 Task: Find connections with filter location Chiffa with filter topic #careerswith filter profile language Spanish with filter current company Reliance Home Finance Ltd. with filter school West Bengal State University, Kolkata with filter industry Construction with filter service category Digital Marketing with filter keywords title Petroleum Engineer
Action: Mouse moved to (518, 71)
Screenshot: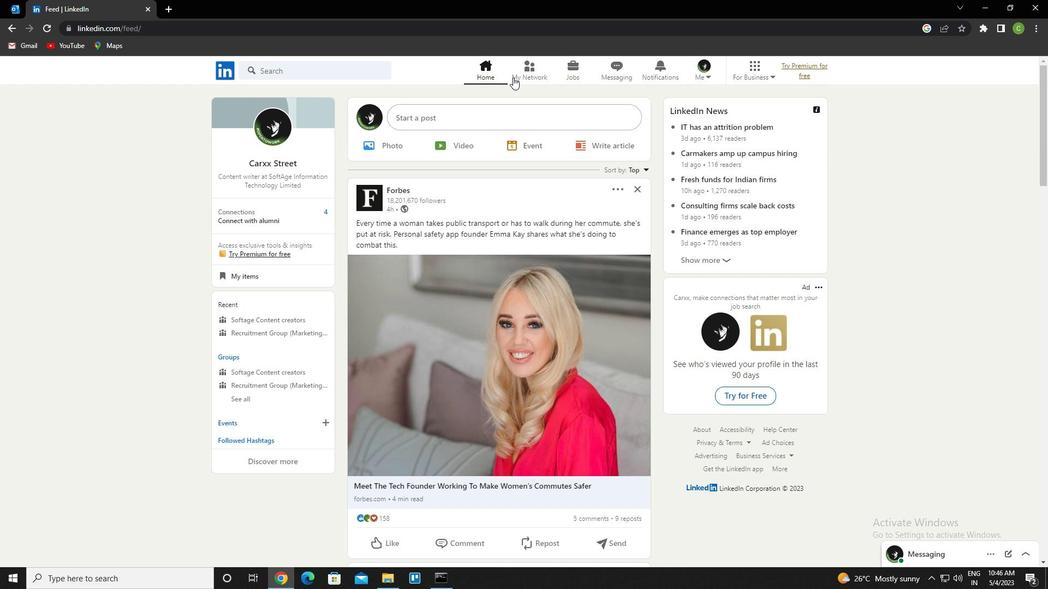 
Action: Mouse pressed left at (518, 71)
Screenshot: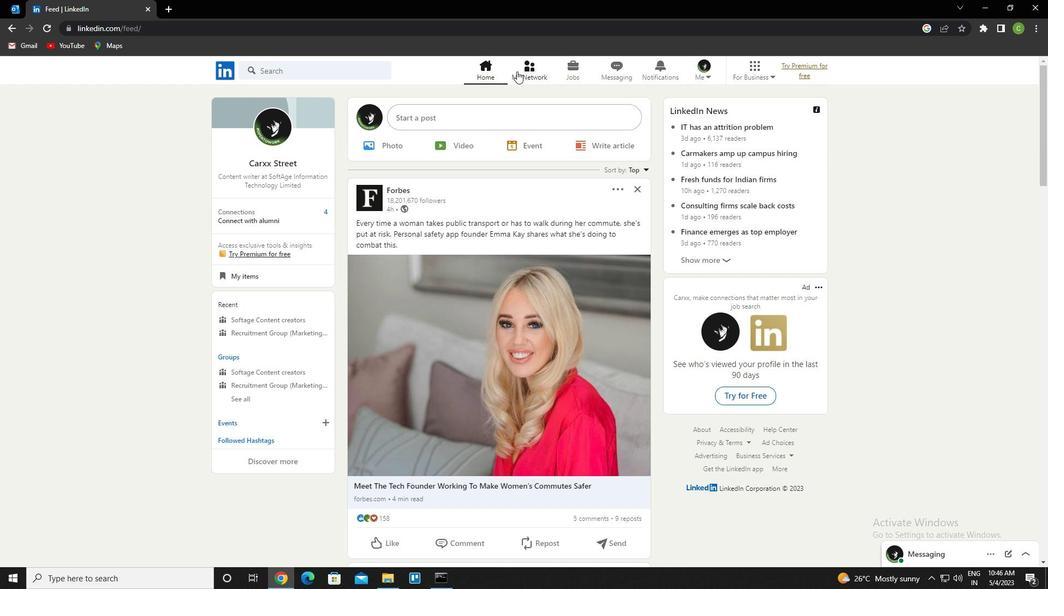
Action: Mouse moved to (319, 127)
Screenshot: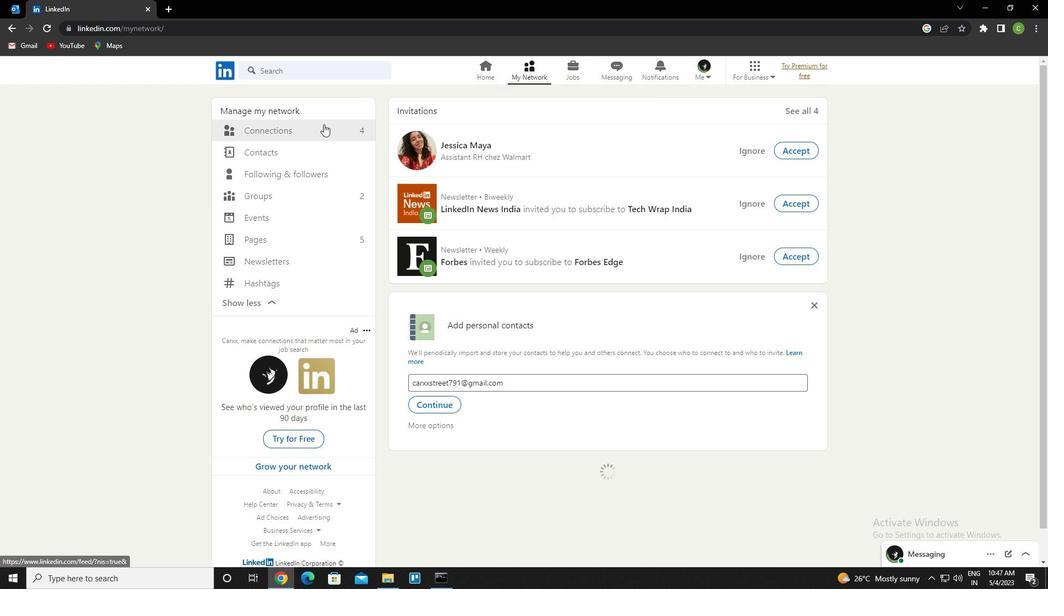 
Action: Mouse pressed left at (319, 127)
Screenshot: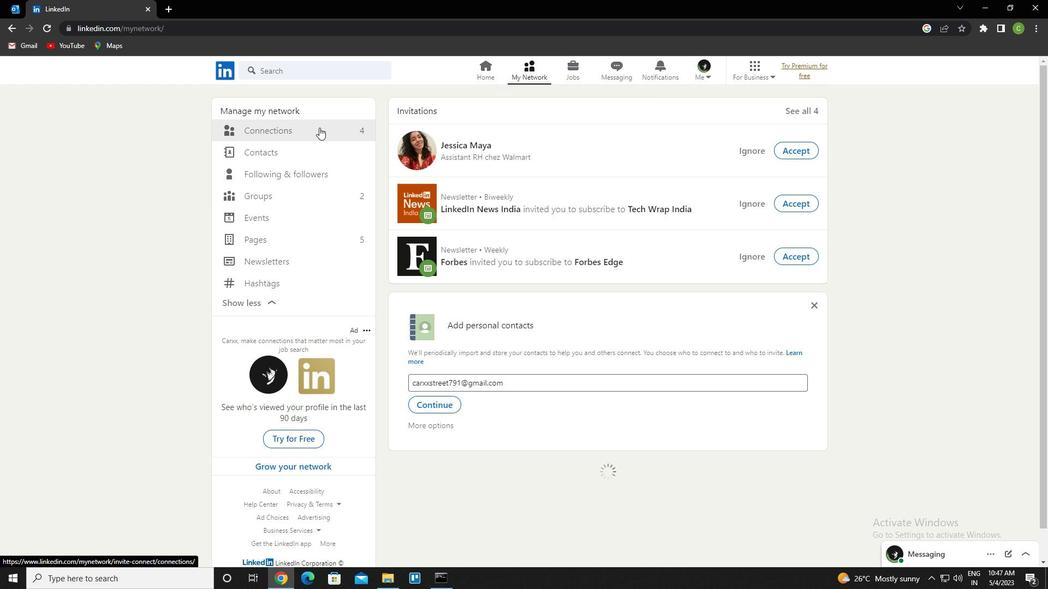 
Action: Mouse moved to (605, 131)
Screenshot: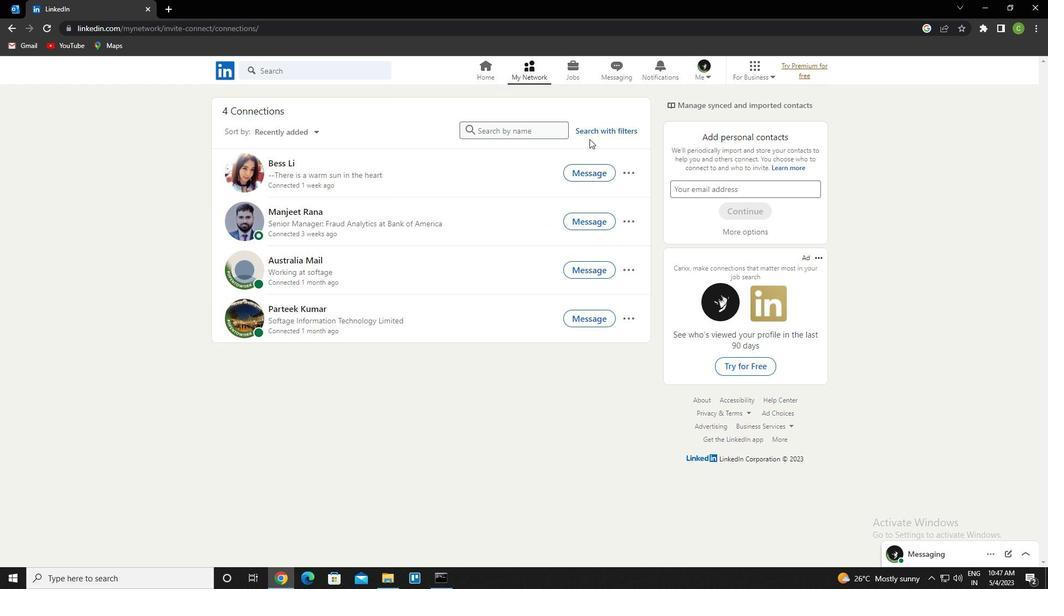 
Action: Mouse pressed left at (605, 131)
Screenshot: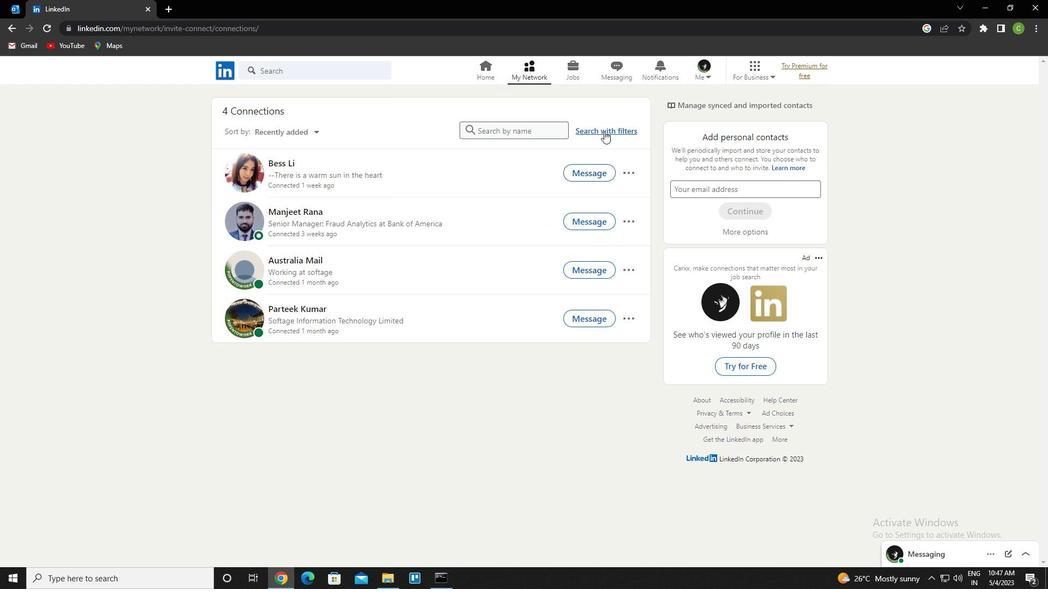 
Action: Mouse moved to (556, 101)
Screenshot: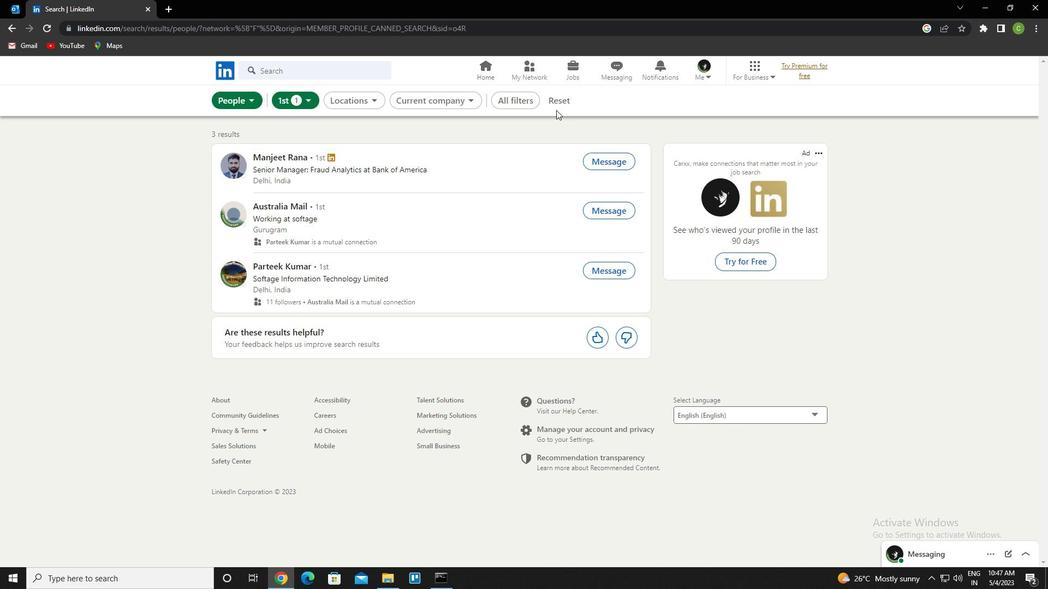 
Action: Mouse pressed left at (556, 101)
Screenshot: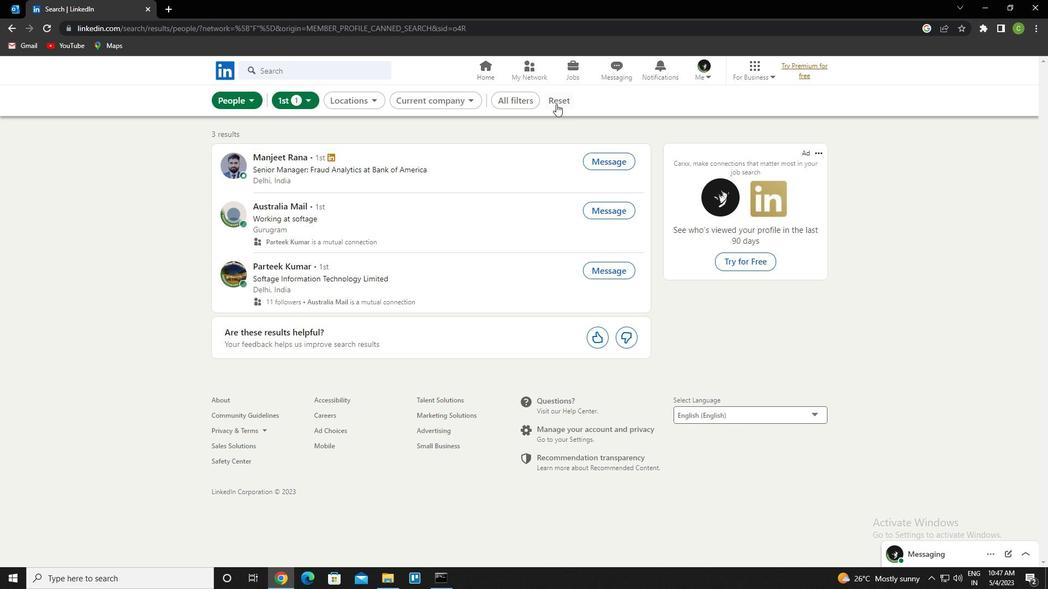 
Action: Mouse moved to (552, 103)
Screenshot: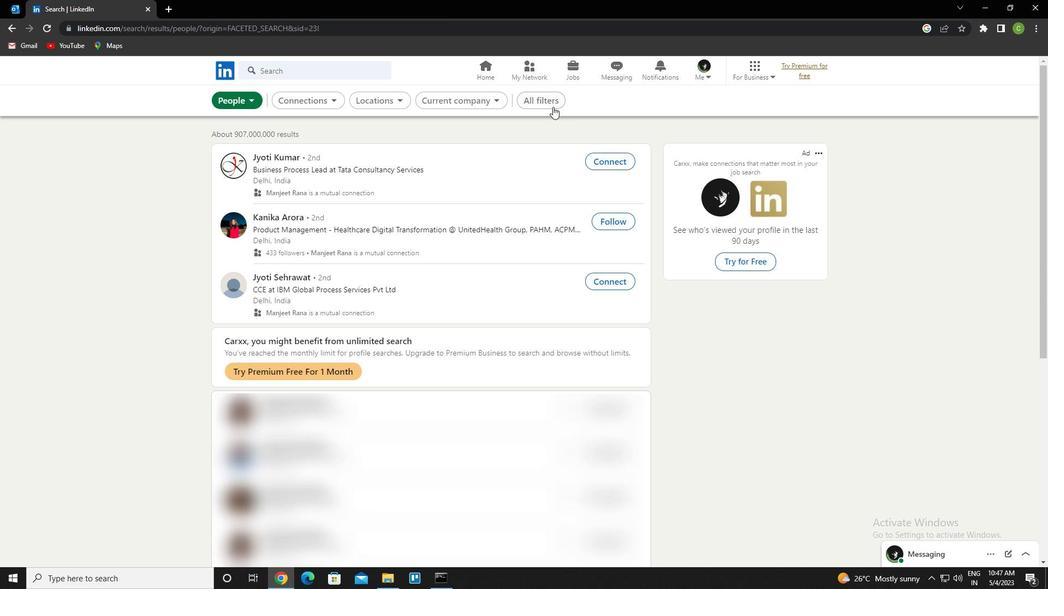 
Action: Mouse pressed left at (552, 103)
Screenshot: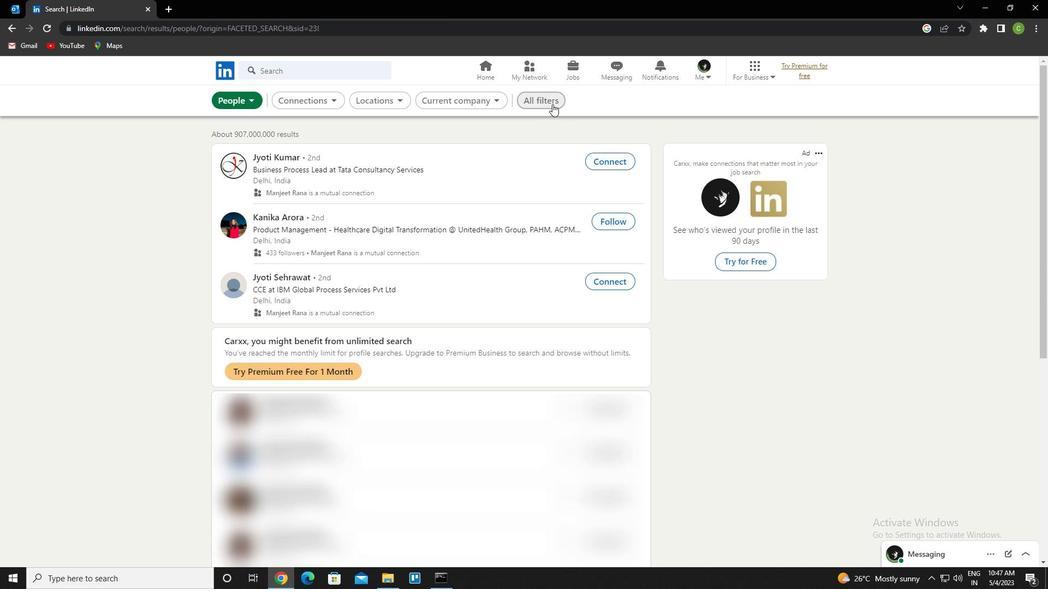 
Action: Mouse moved to (934, 365)
Screenshot: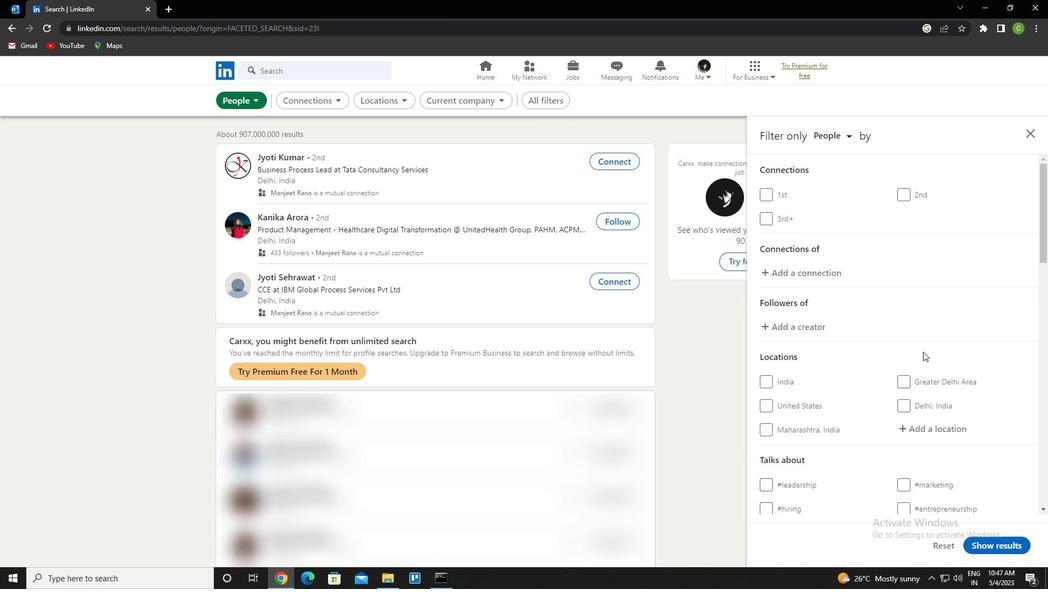 
Action: Mouse scrolled (934, 365) with delta (0, 0)
Screenshot: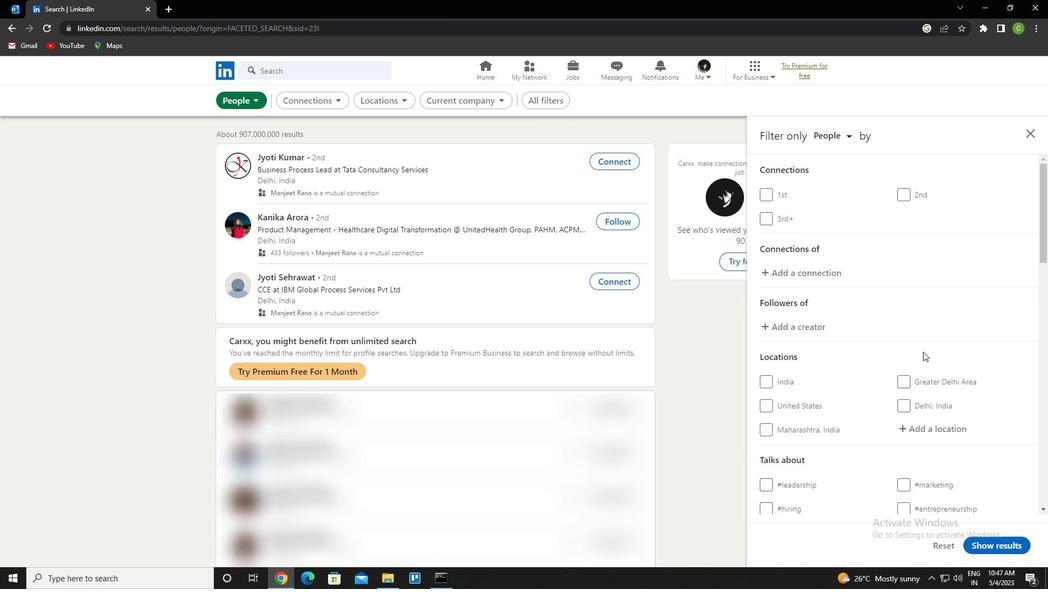 
Action: Mouse moved to (936, 369)
Screenshot: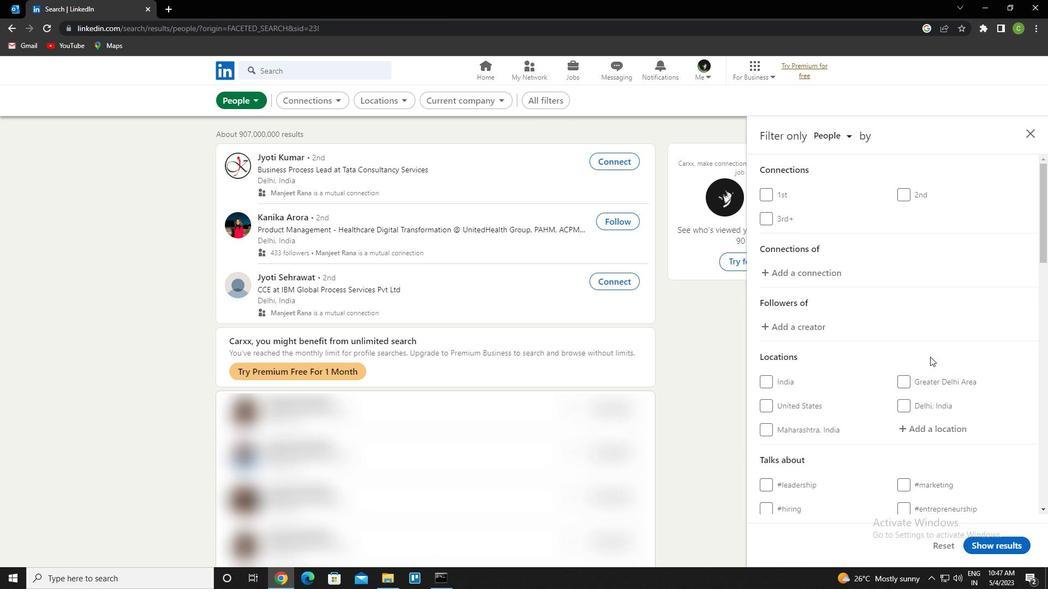 
Action: Mouse scrolled (936, 368) with delta (0, 0)
Screenshot: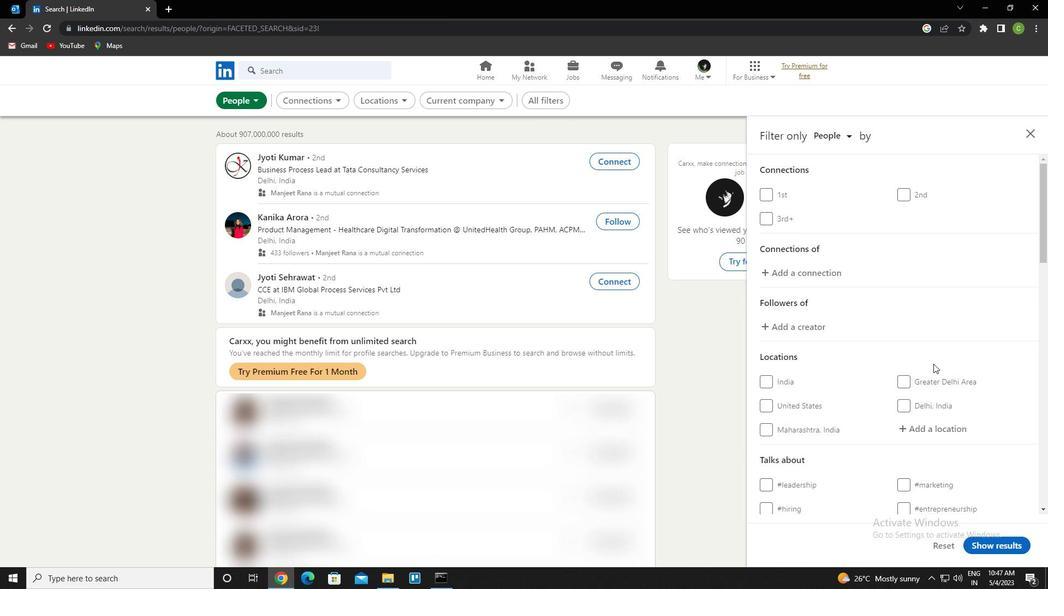 
Action: Mouse moved to (936, 327)
Screenshot: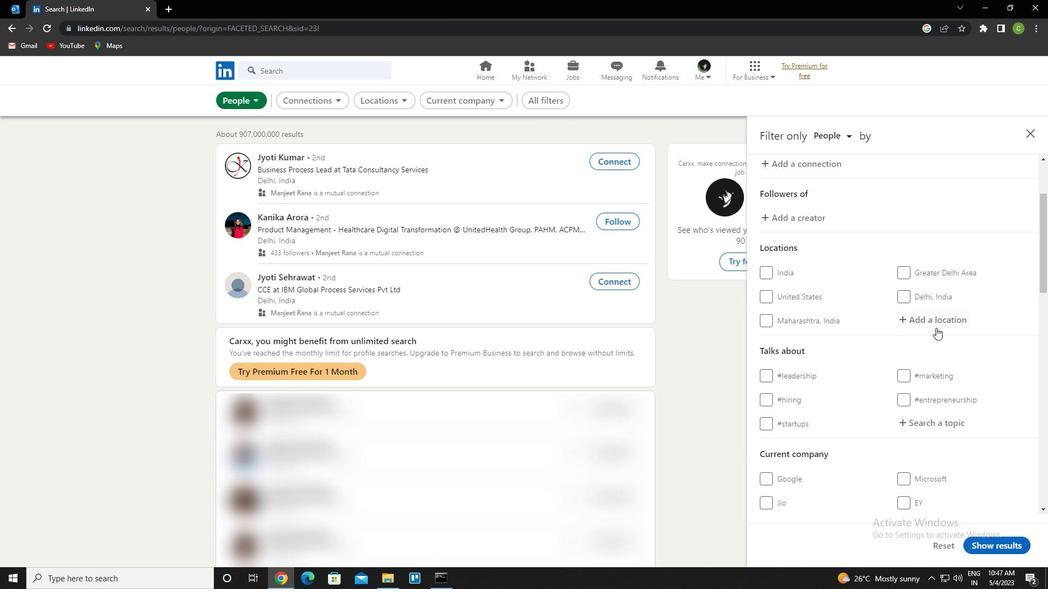 
Action: Mouse pressed left at (936, 327)
Screenshot: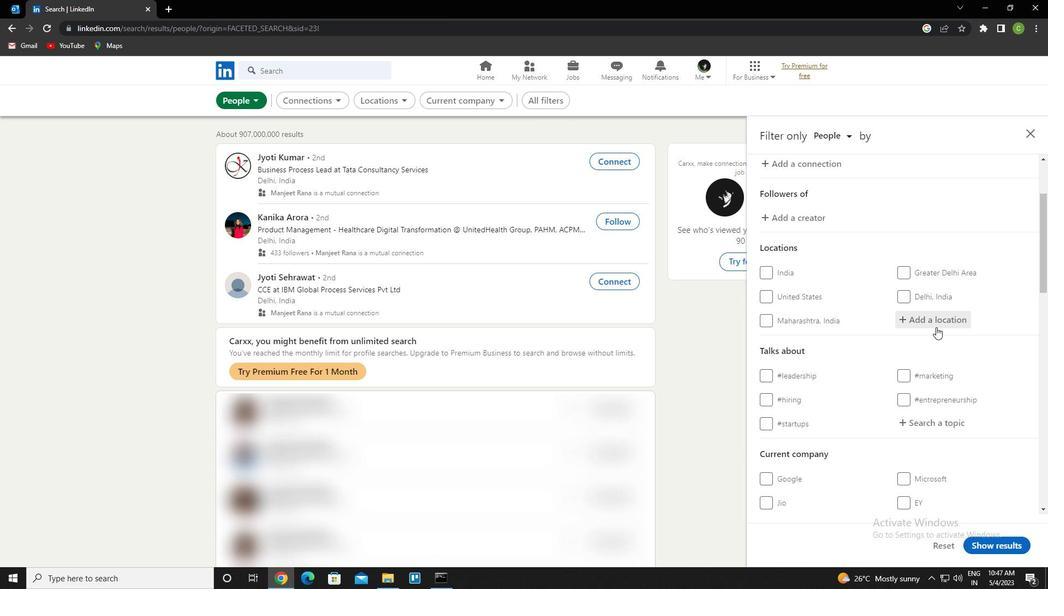 
Action: Key pressed <Key.caps_lock>c<Key.caps_lock>hiffa<Key.left><Key.down><Key.enter>
Screenshot: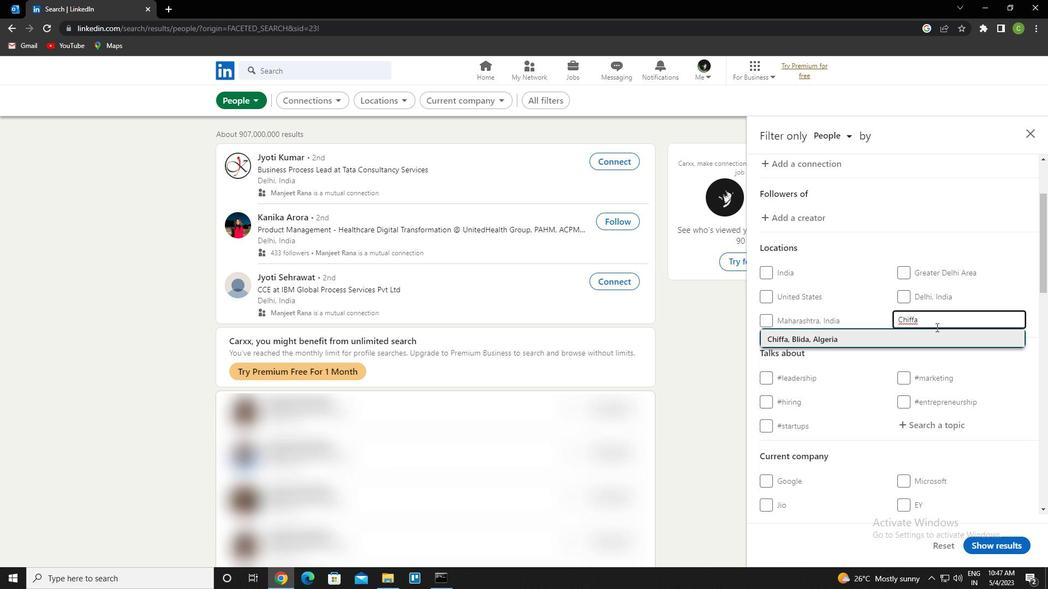 
Action: Mouse scrolled (936, 327) with delta (0, 0)
Screenshot: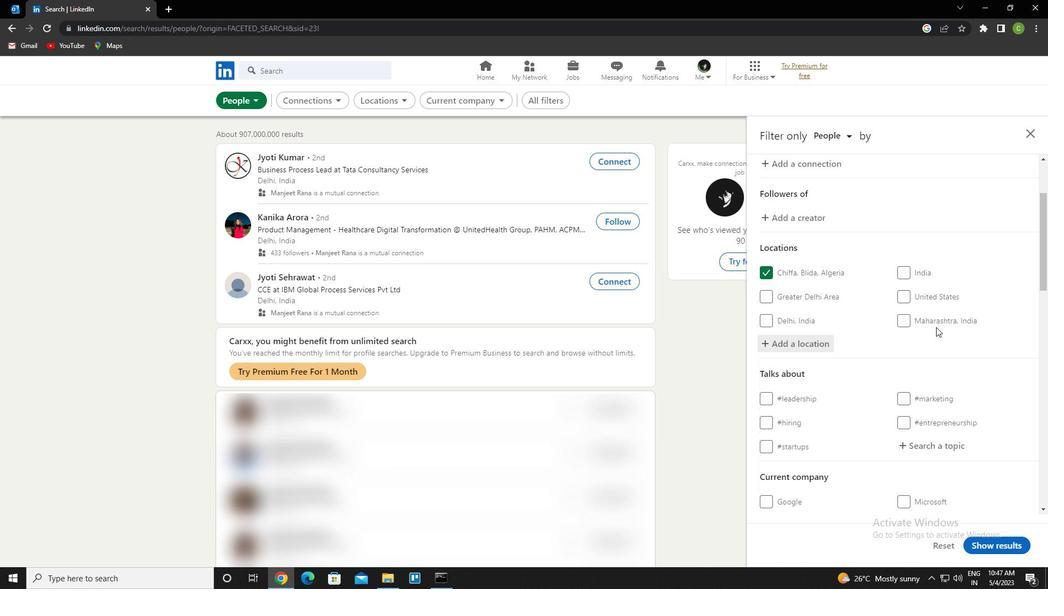 
Action: Mouse moved to (931, 329)
Screenshot: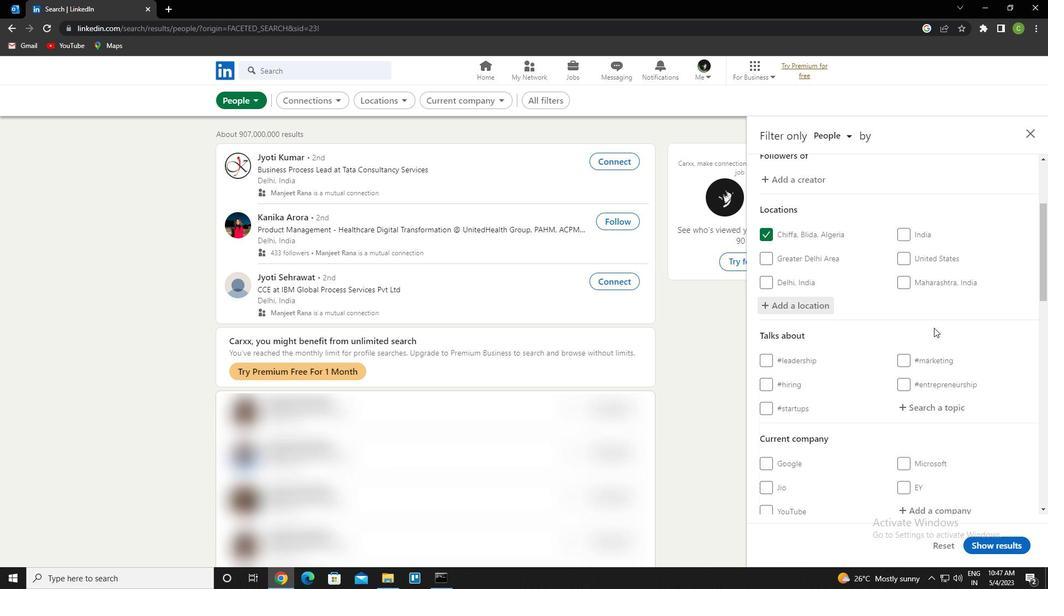 
Action: Mouse scrolled (931, 329) with delta (0, 0)
Screenshot: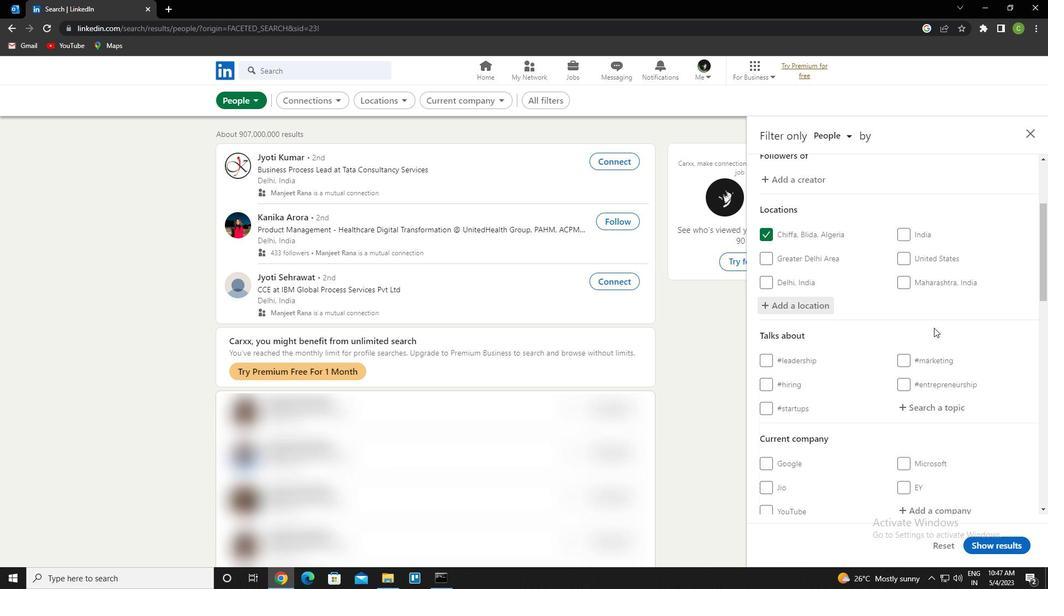
Action: Mouse moved to (923, 335)
Screenshot: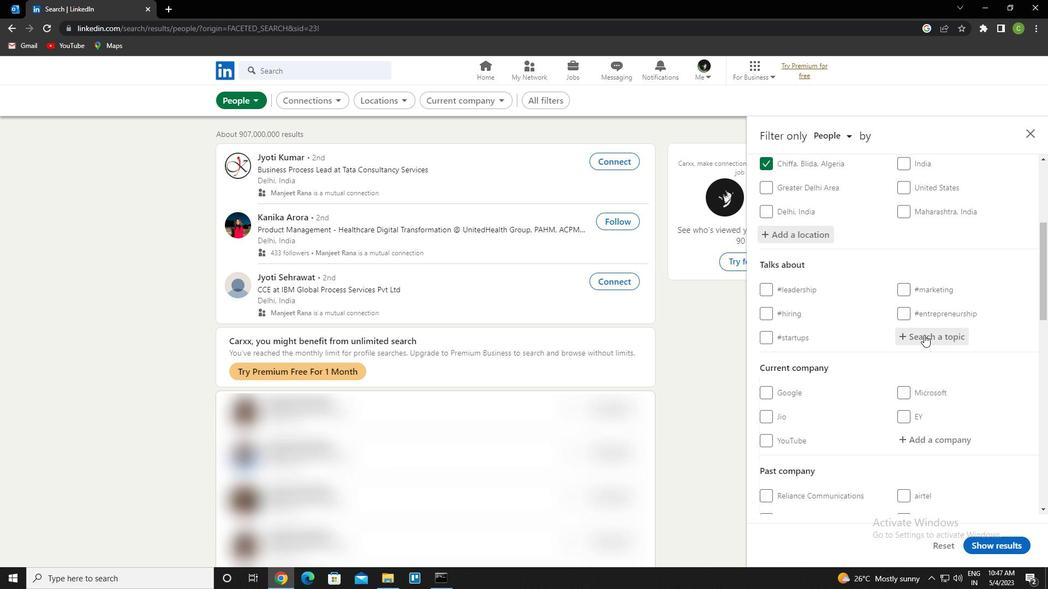 
Action: Mouse pressed left at (923, 335)
Screenshot: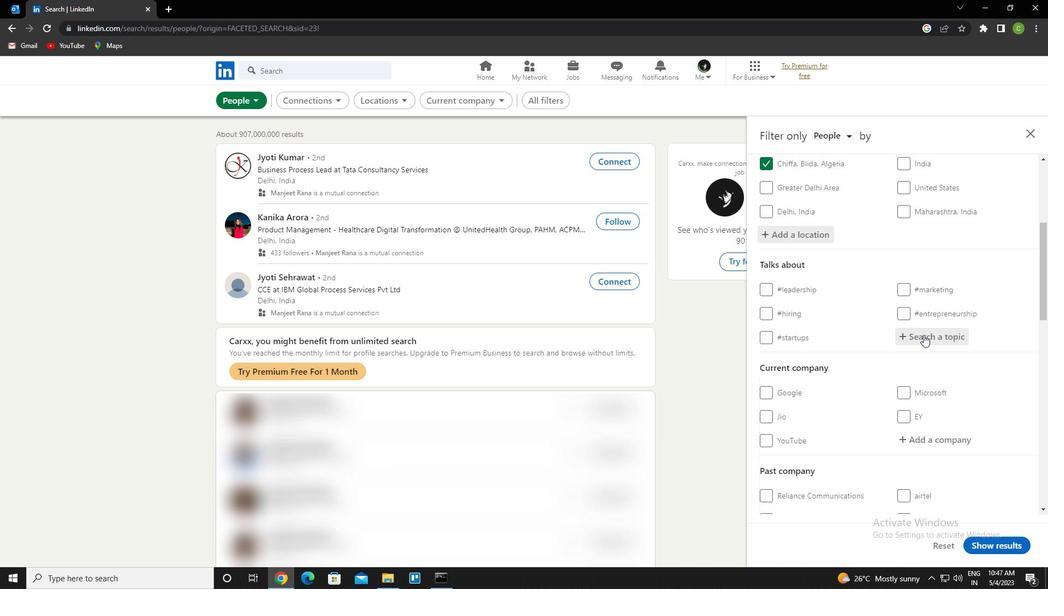 
Action: Key pressed careers<Key.down><Key.enter>
Screenshot: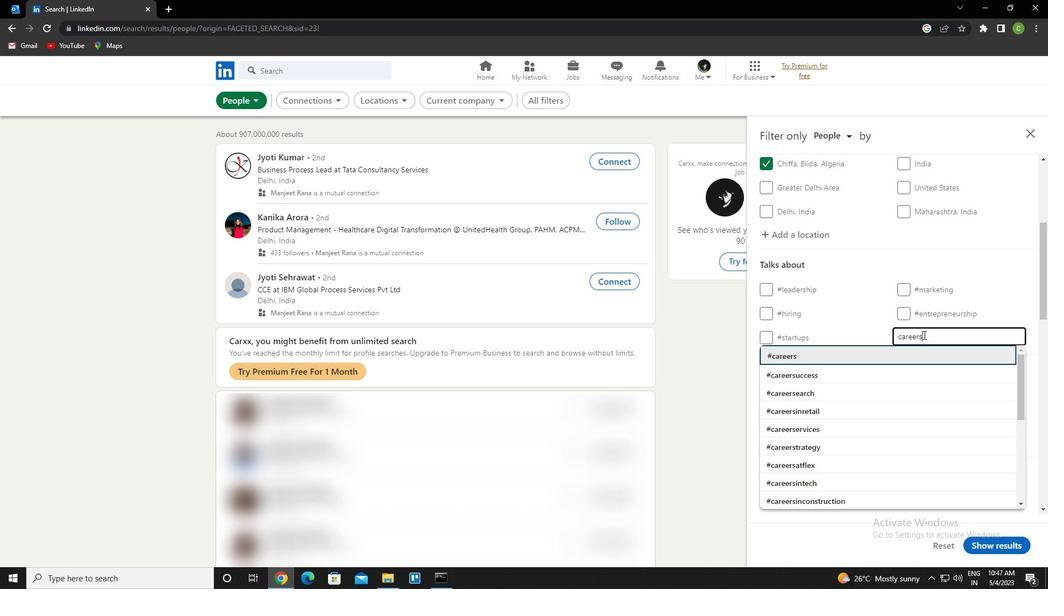 
Action: Mouse moved to (923, 335)
Screenshot: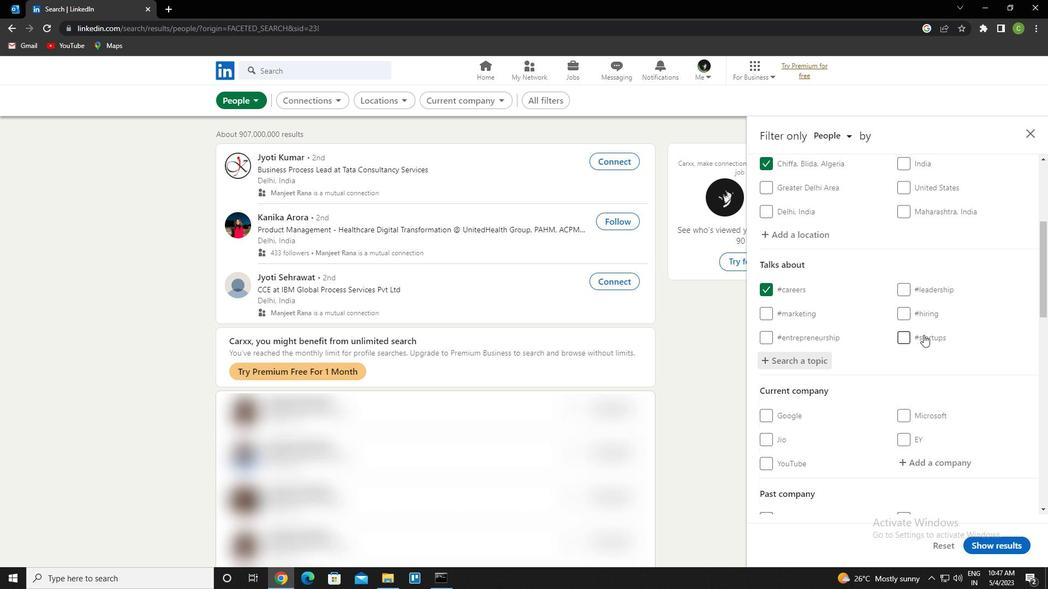 
Action: Mouse scrolled (923, 334) with delta (0, 0)
Screenshot: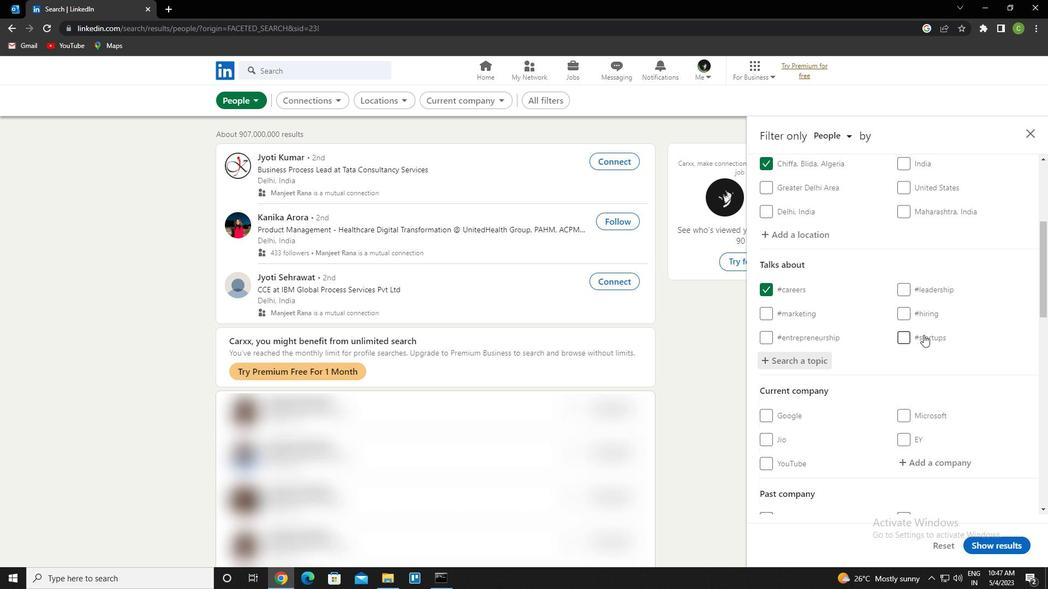 
Action: Mouse scrolled (923, 334) with delta (0, 0)
Screenshot: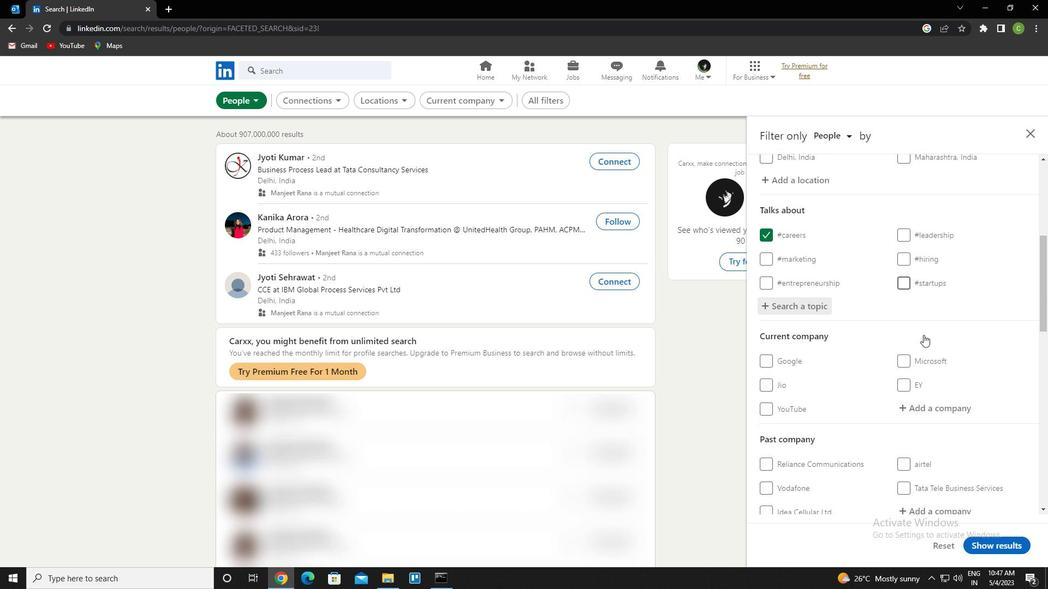 
Action: Mouse scrolled (923, 334) with delta (0, 0)
Screenshot: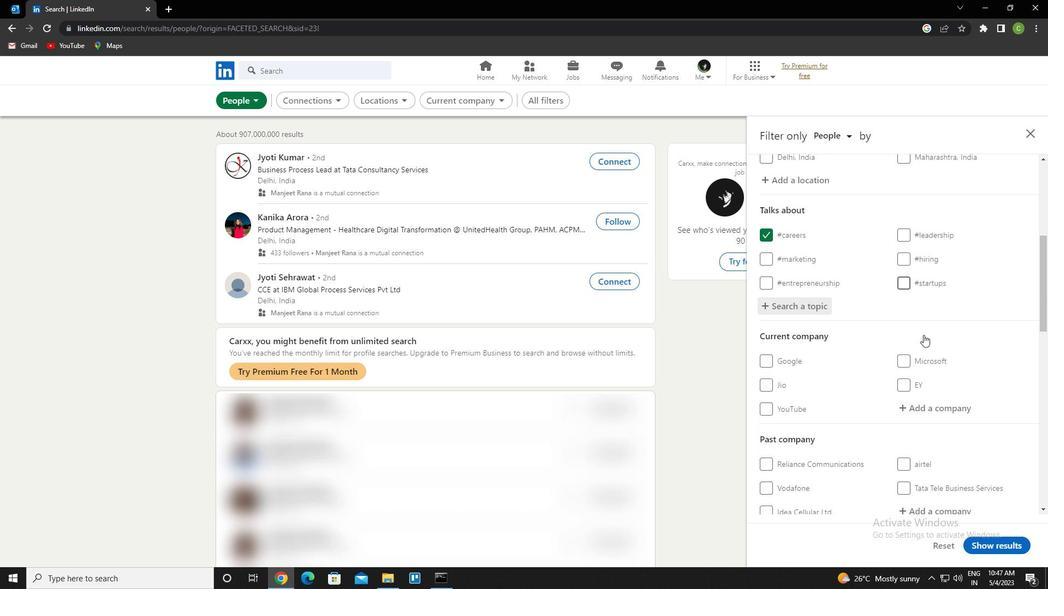 
Action: Mouse scrolled (923, 334) with delta (0, 0)
Screenshot: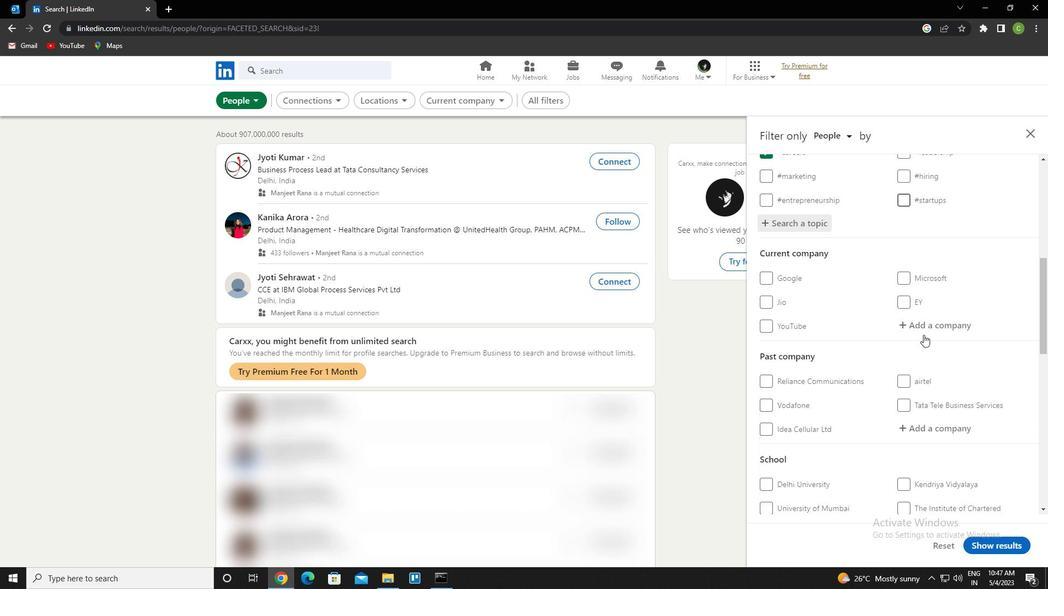 
Action: Mouse scrolled (923, 334) with delta (0, 0)
Screenshot: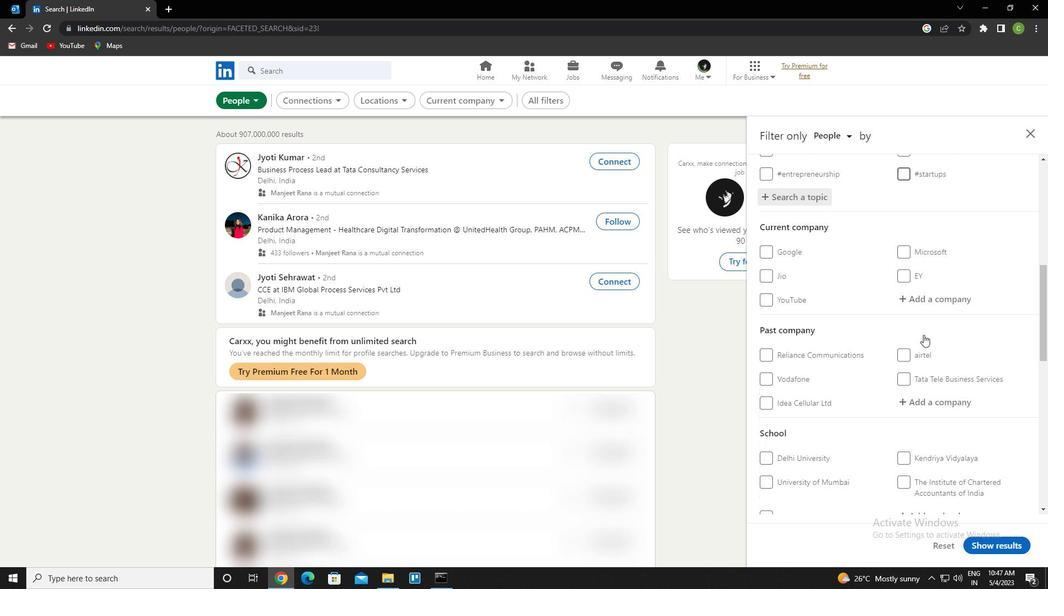 
Action: Mouse scrolled (923, 334) with delta (0, 0)
Screenshot: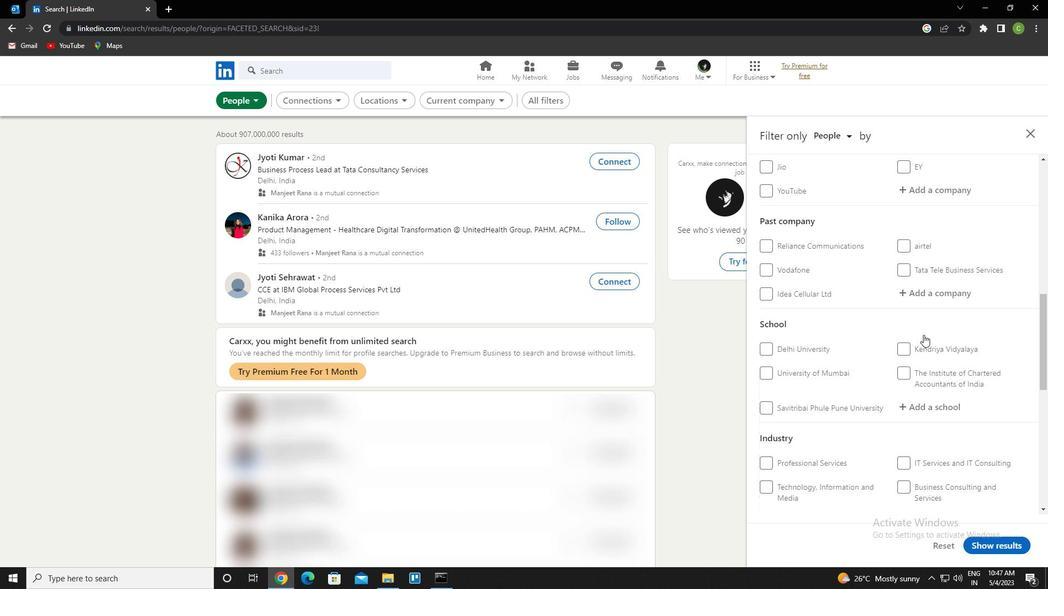 
Action: Mouse scrolled (923, 334) with delta (0, 0)
Screenshot: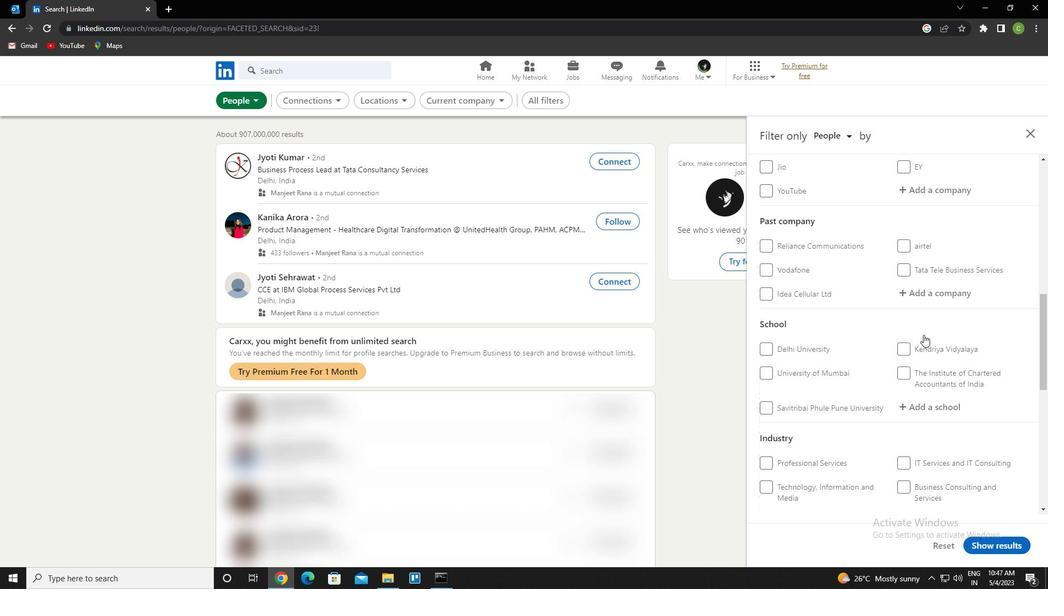 
Action: Mouse scrolled (923, 334) with delta (0, 0)
Screenshot: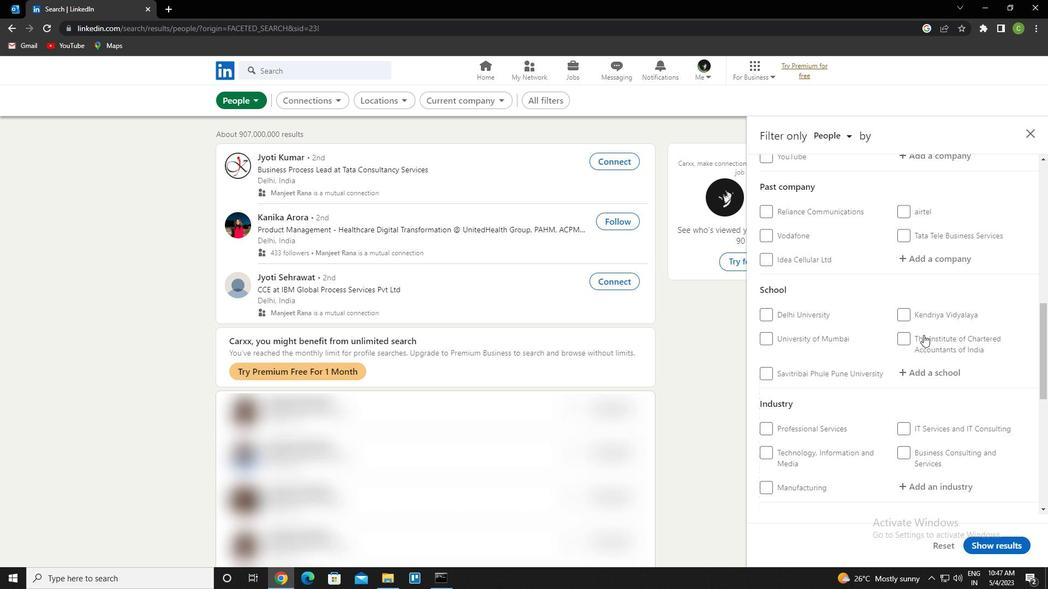 
Action: Mouse scrolled (923, 334) with delta (0, 0)
Screenshot: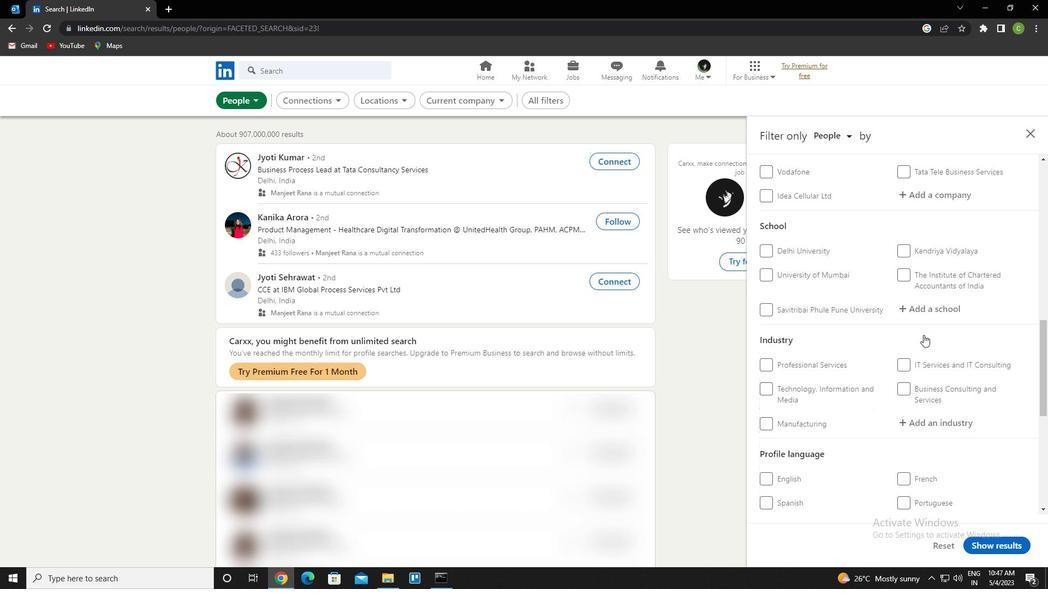 
Action: Mouse moved to (775, 383)
Screenshot: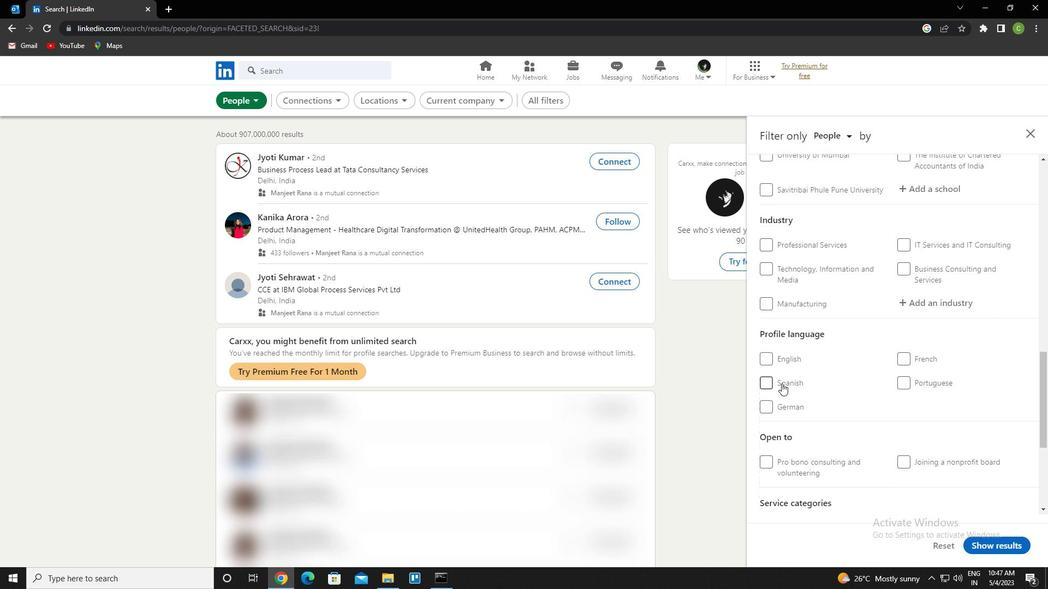 
Action: Mouse pressed left at (775, 383)
Screenshot: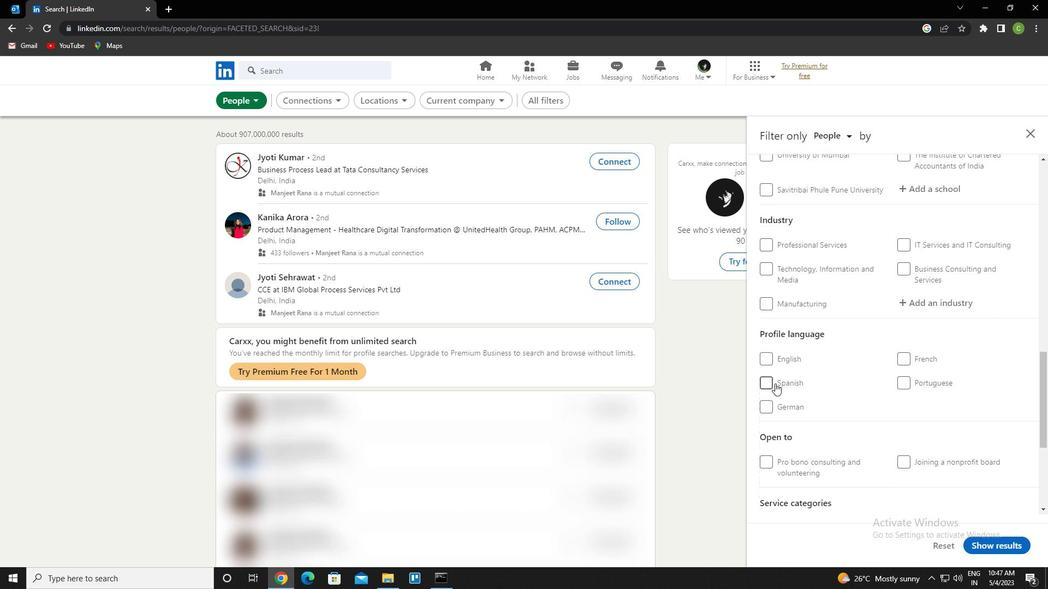 
Action: Mouse moved to (838, 397)
Screenshot: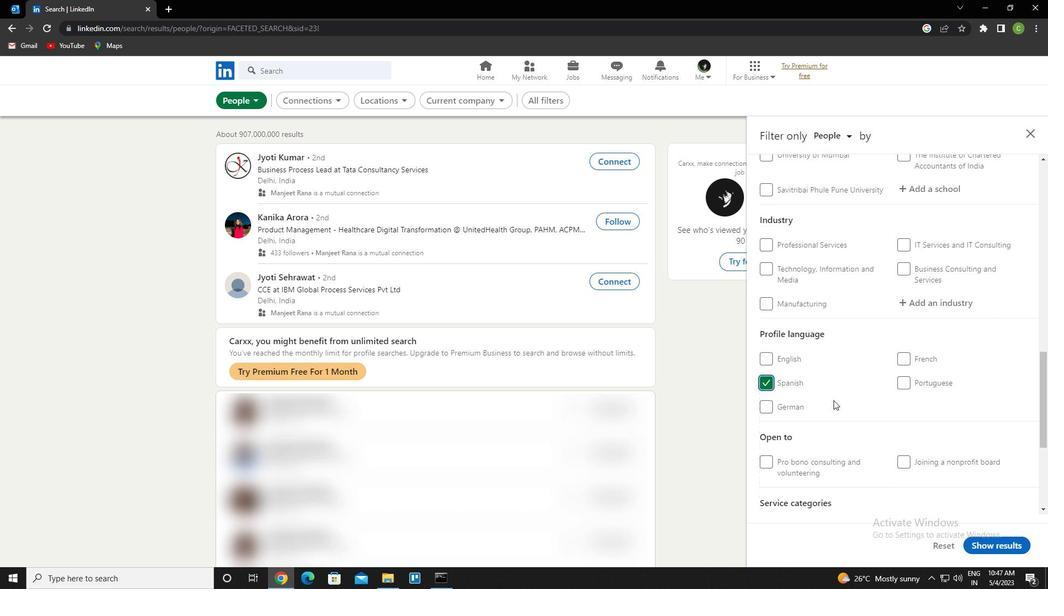 
Action: Mouse scrolled (838, 397) with delta (0, 0)
Screenshot: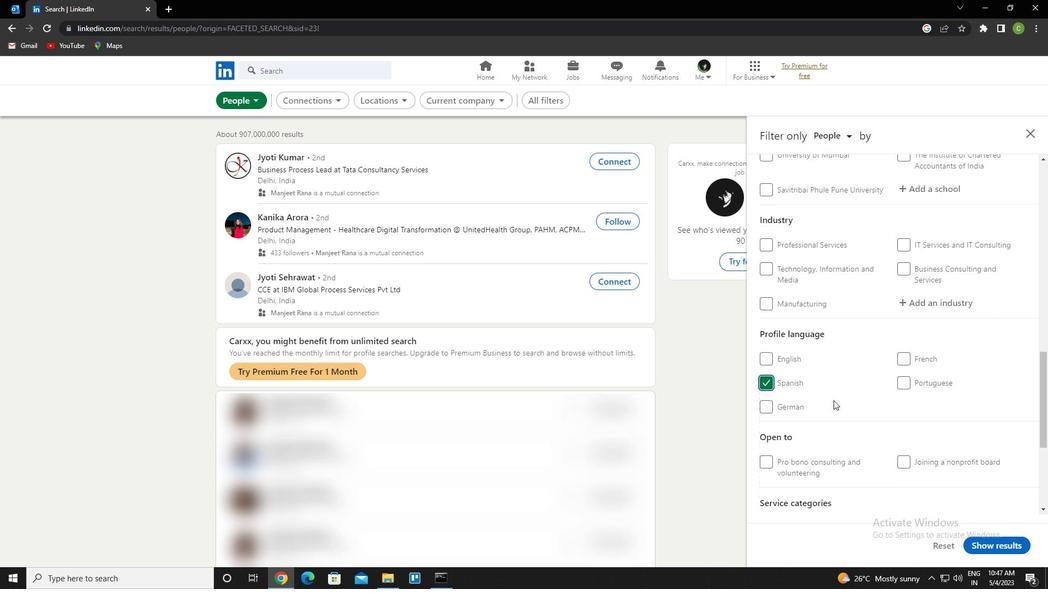 
Action: Mouse moved to (838, 395)
Screenshot: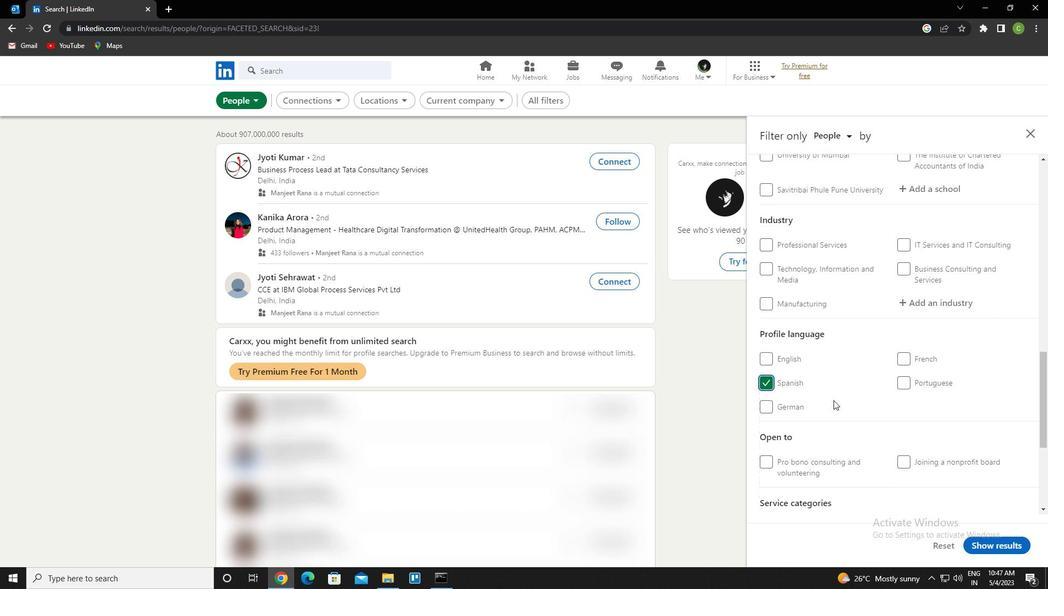 
Action: Mouse scrolled (838, 396) with delta (0, 0)
Screenshot: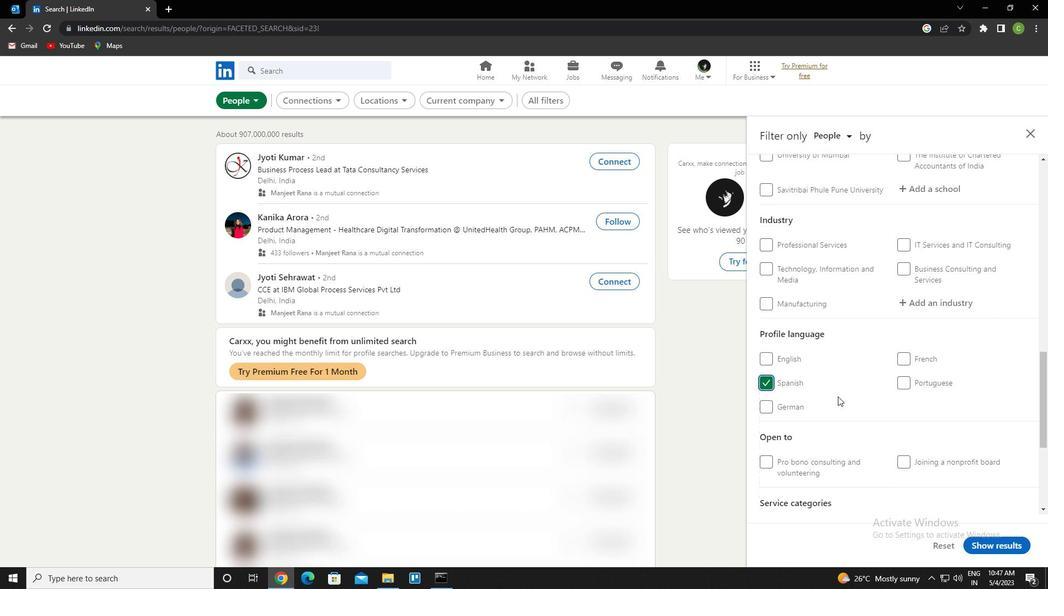 
Action: Mouse scrolled (838, 396) with delta (0, 0)
Screenshot: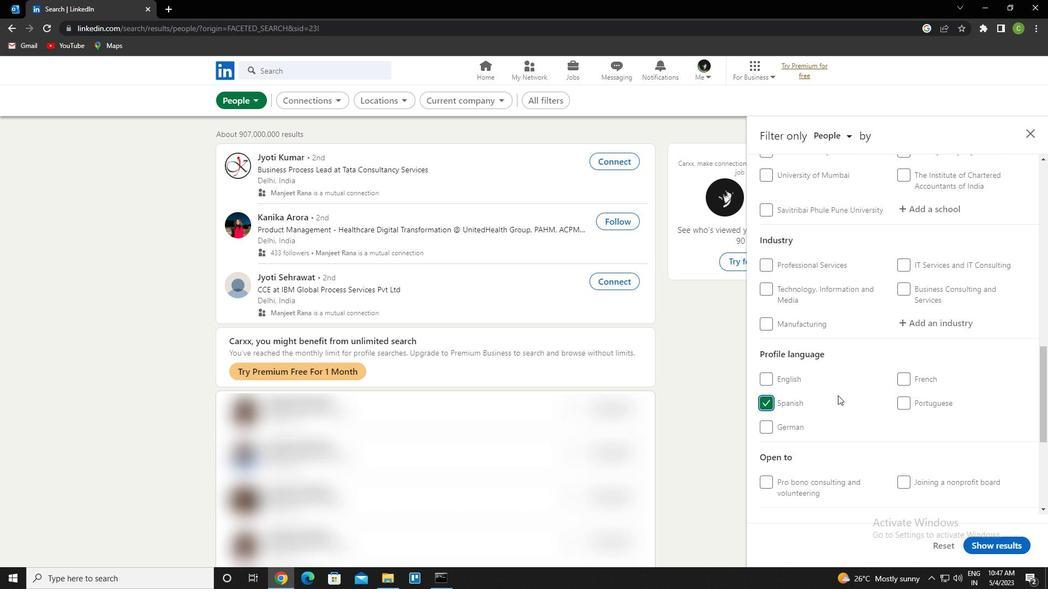 
Action: Mouse scrolled (838, 396) with delta (0, 0)
Screenshot: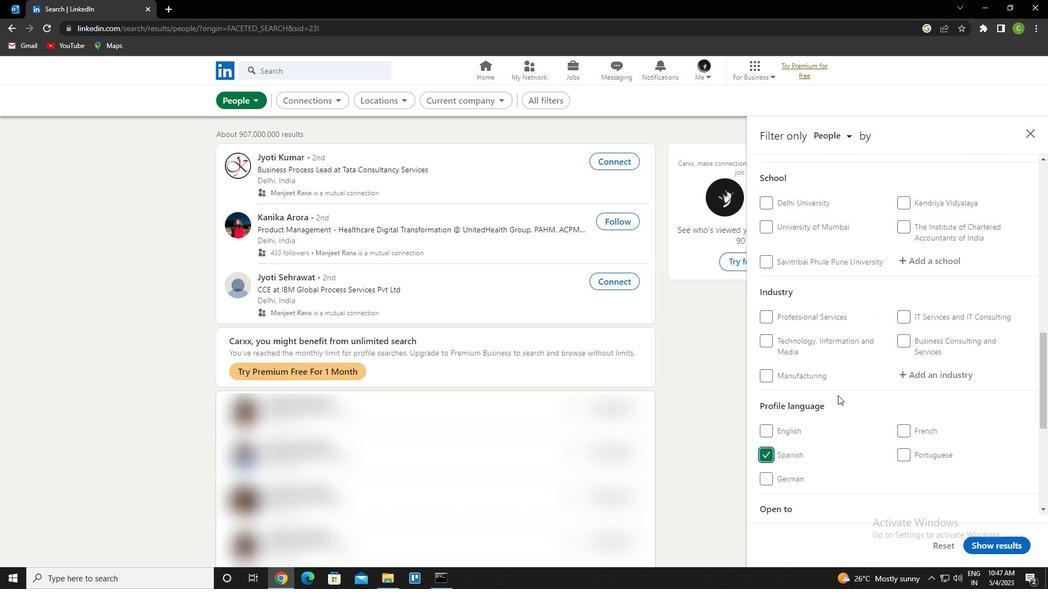 
Action: Mouse moved to (839, 391)
Screenshot: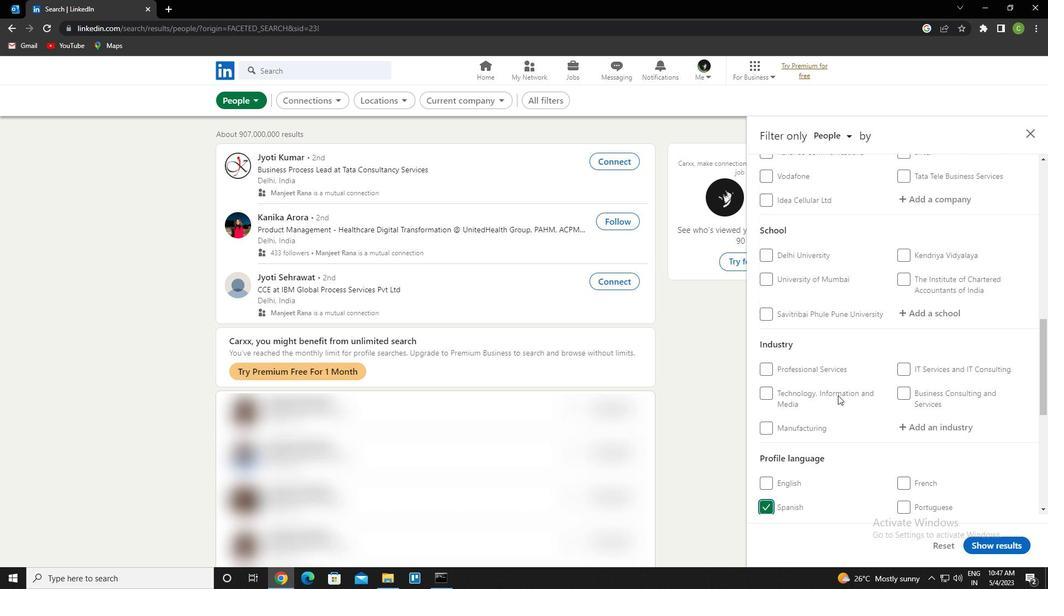 
Action: Mouse scrolled (839, 391) with delta (0, 0)
Screenshot: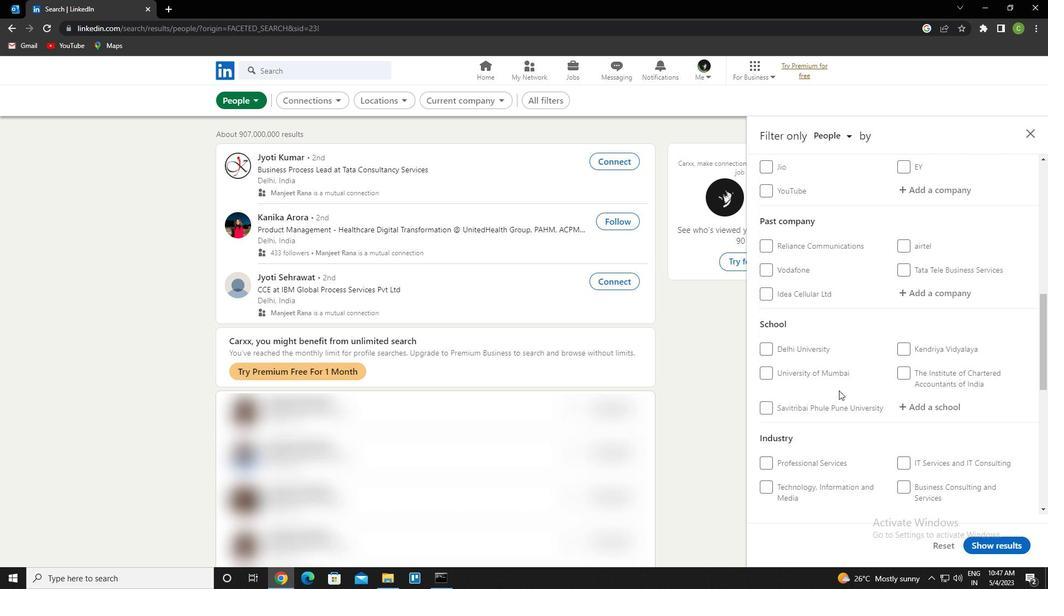 
Action: Mouse scrolled (839, 391) with delta (0, 0)
Screenshot: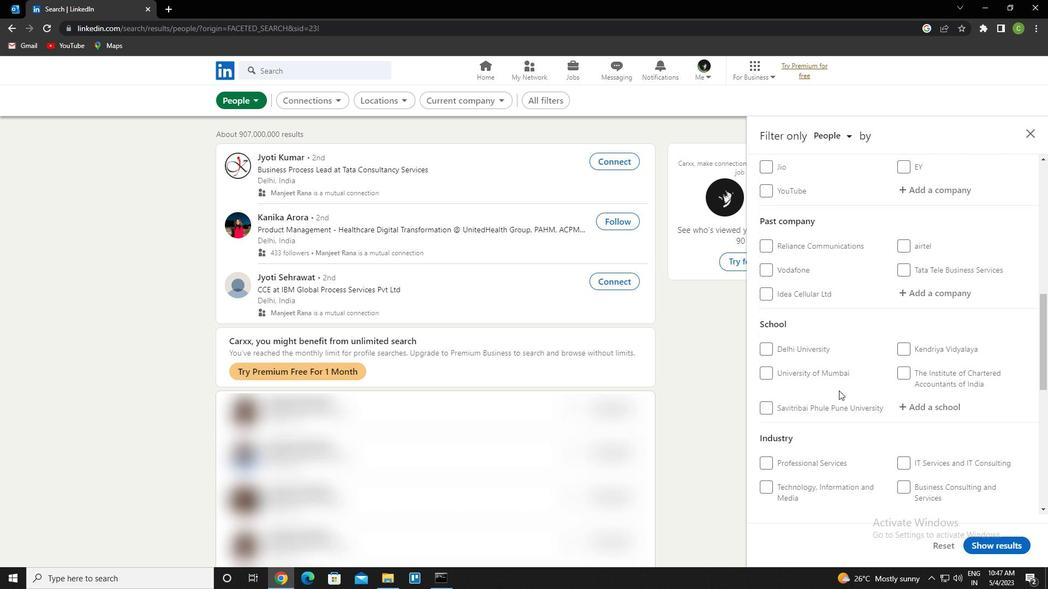 
Action: Mouse scrolled (839, 391) with delta (0, 0)
Screenshot: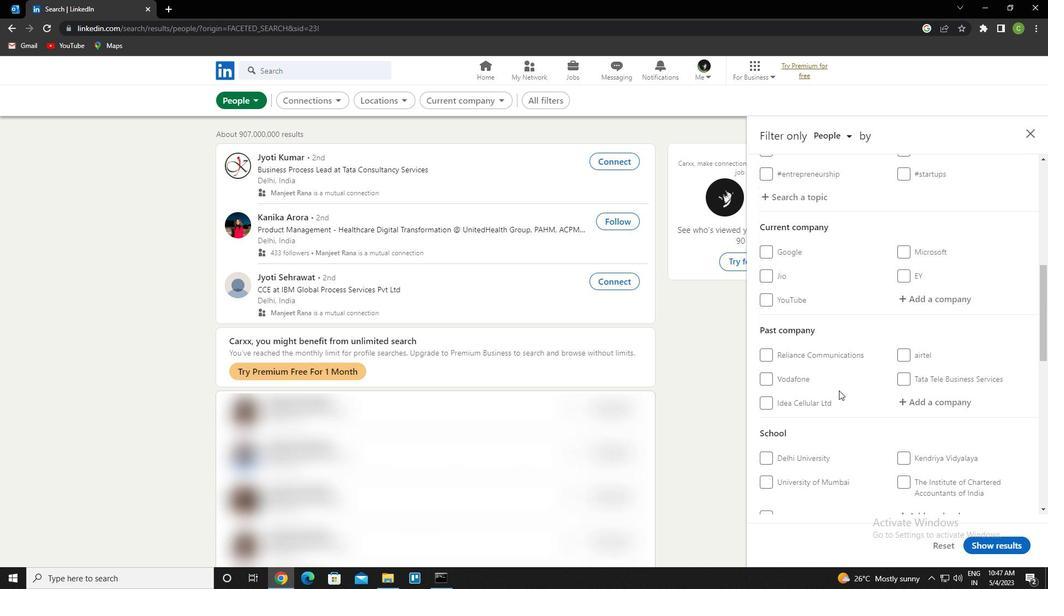 
Action: Mouse scrolled (839, 391) with delta (0, 0)
Screenshot: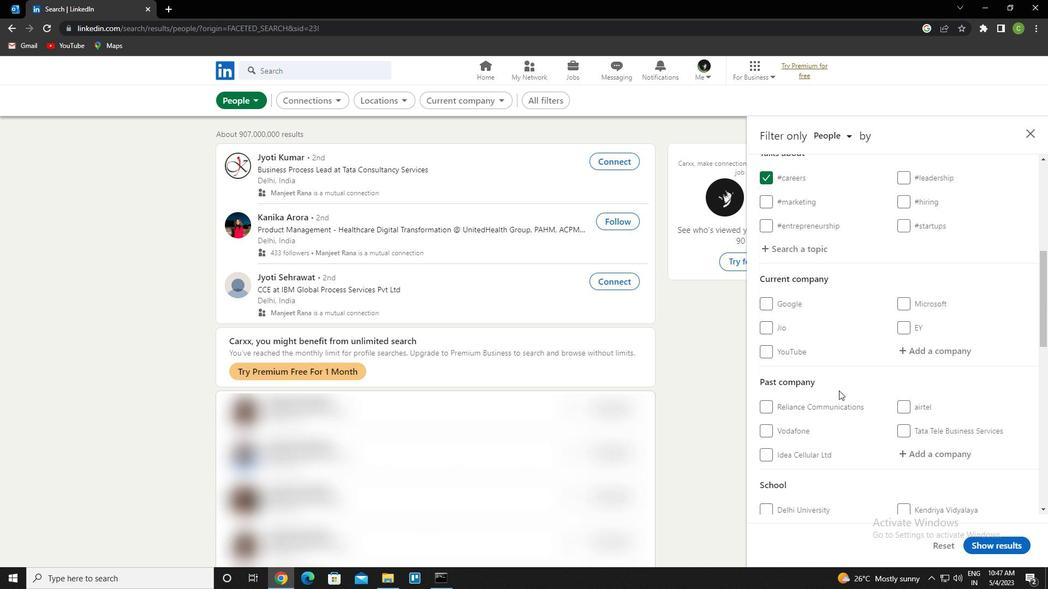 
Action: Mouse moved to (885, 417)
Screenshot: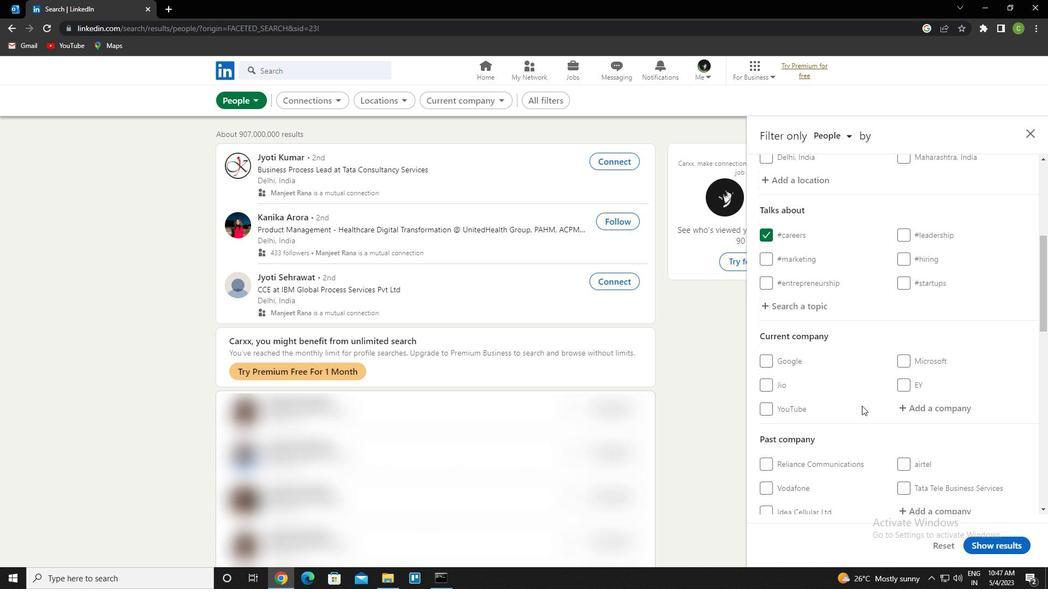 
Action: Mouse scrolled (885, 416) with delta (0, 0)
Screenshot: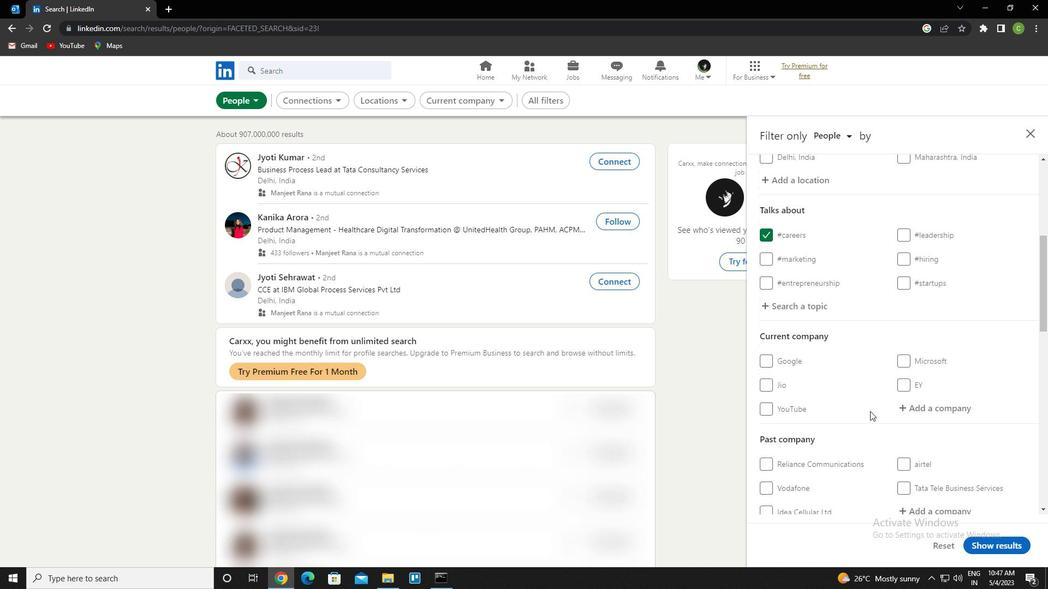 
Action: Mouse moved to (932, 359)
Screenshot: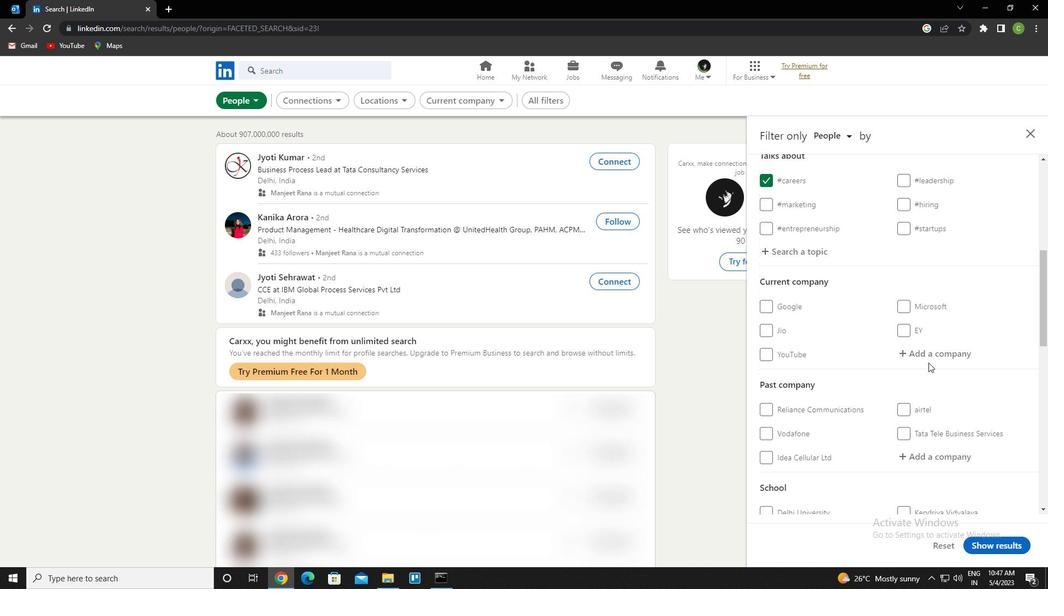 
Action: Mouse pressed left at (932, 359)
Screenshot: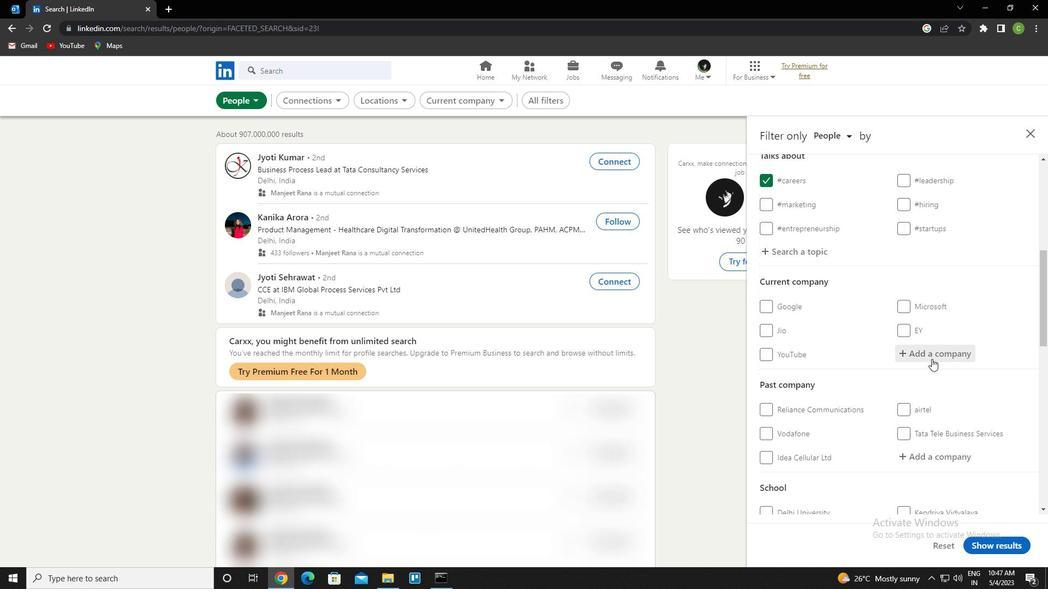 
Action: Mouse moved to (932, 358)
Screenshot: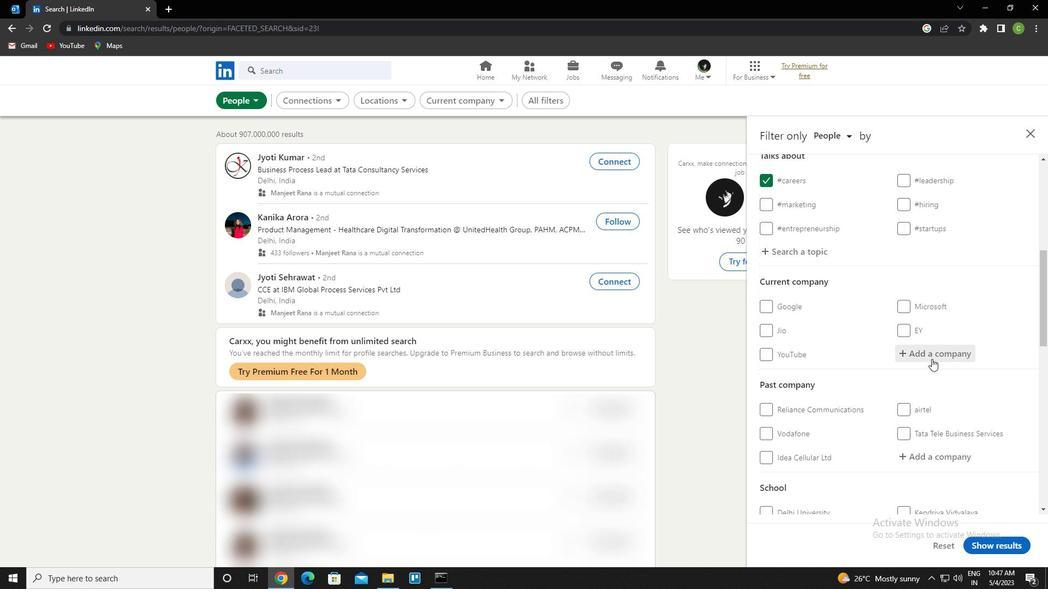 
Action: Key pressed <Key.caps_lock>
Screenshot: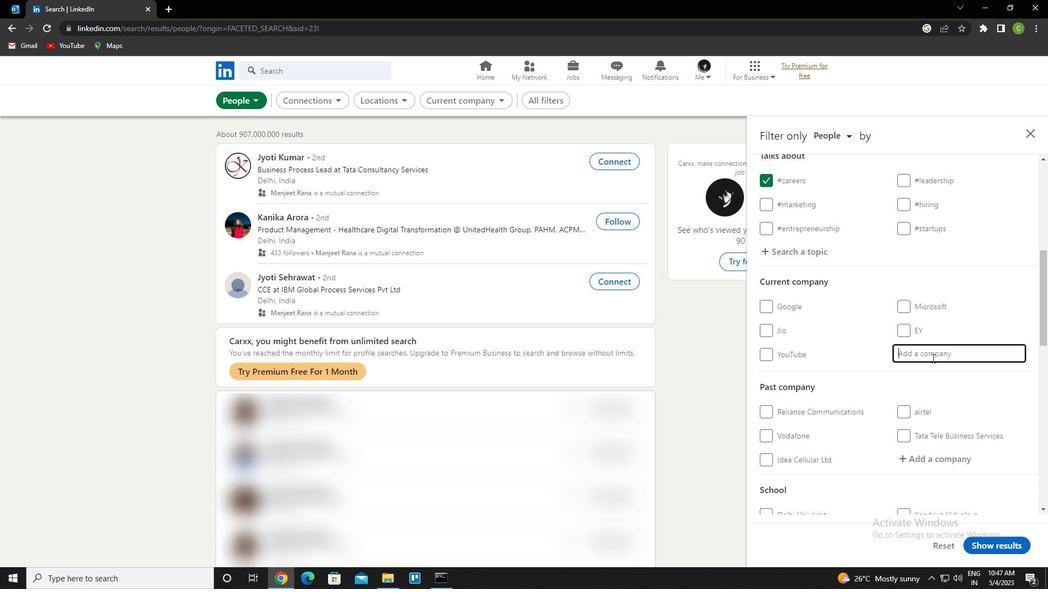 
Action: Mouse moved to (885, 364)
Screenshot: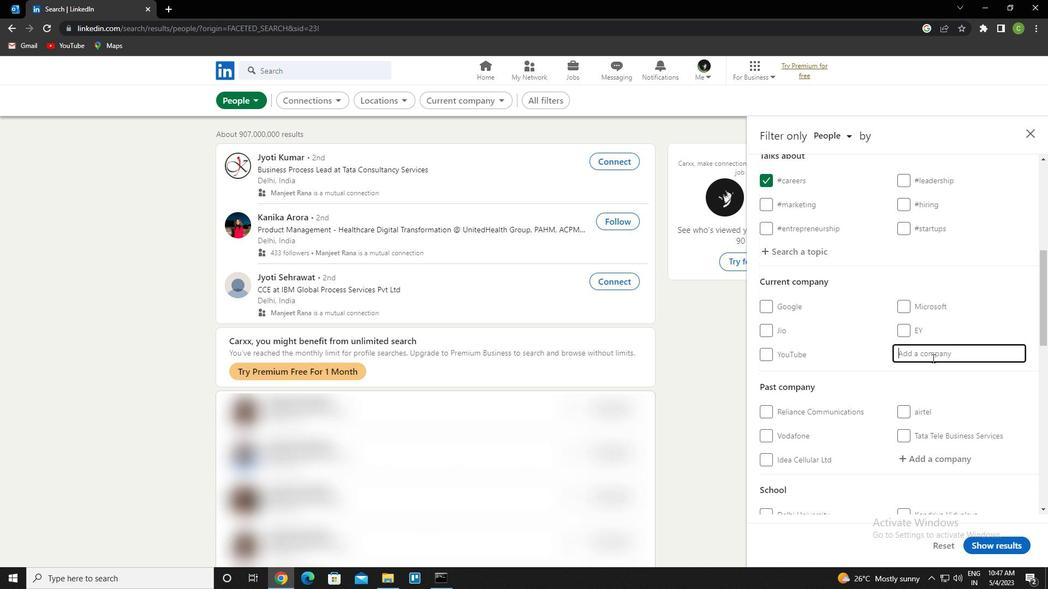 
Action: Key pressed r<Key.caps_lock>elaince<Key.space><Key.caps_lock>h<Key.caps_lock>ome<Key.space><Key.caps_lock>f<Key.caps_lock>inance<Key.space><Key.caps_lock>l<Key.caps_lock>td
Screenshot: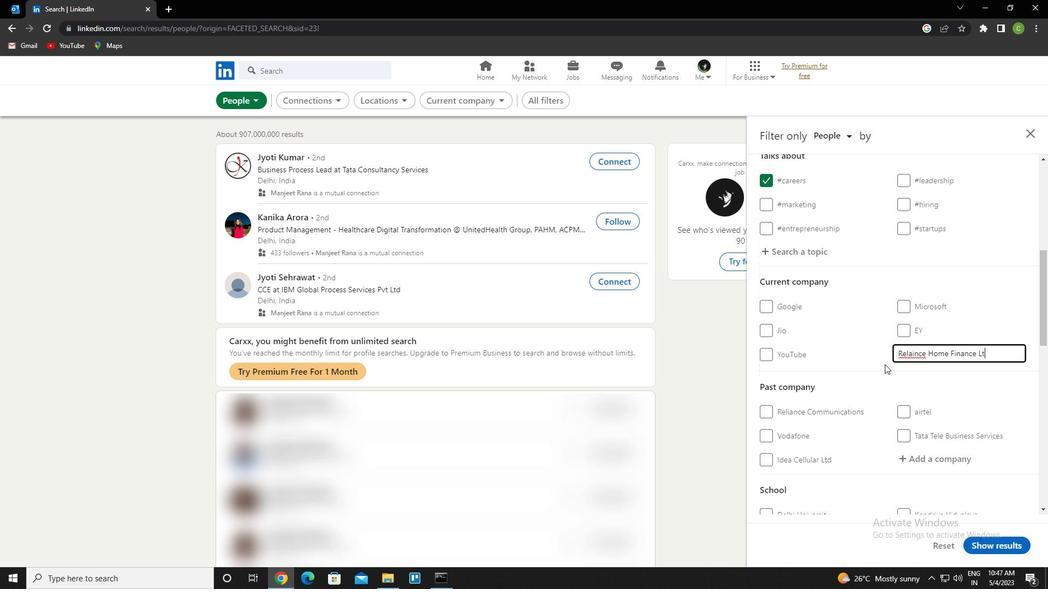 
Action: Mouse moved to (915, 356)
Screenshot: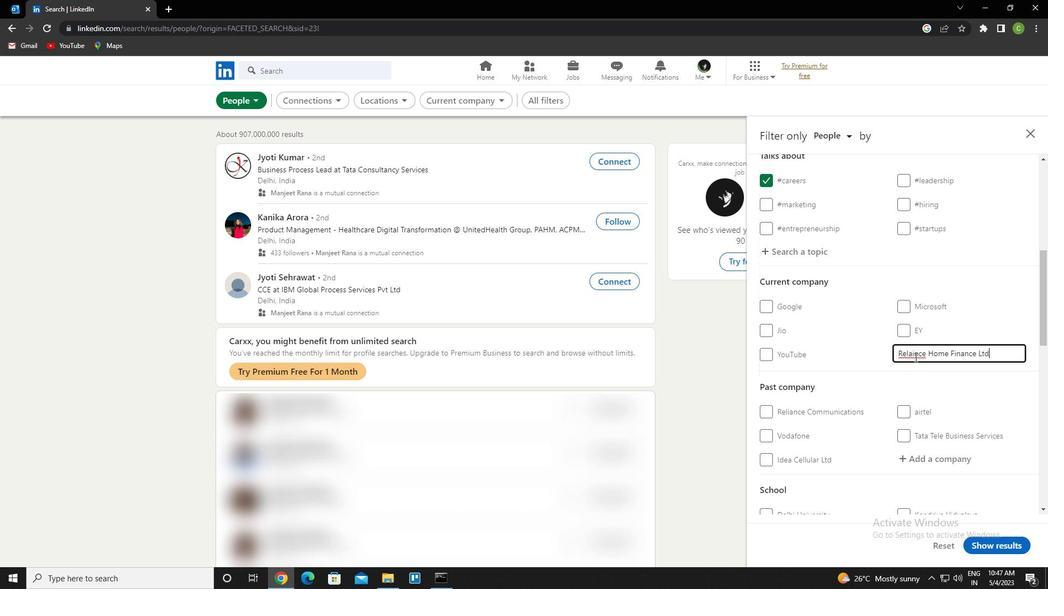
Action: Mouse pressed left at (915, 356)
Screenshot: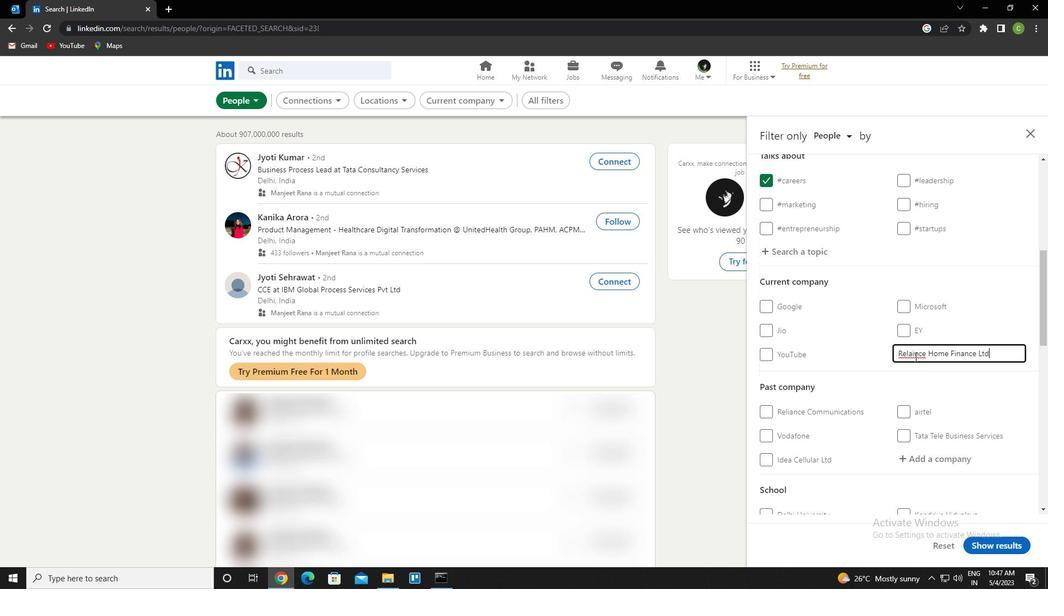 
Action: Mouse moved to (921, 357)
Screenshot: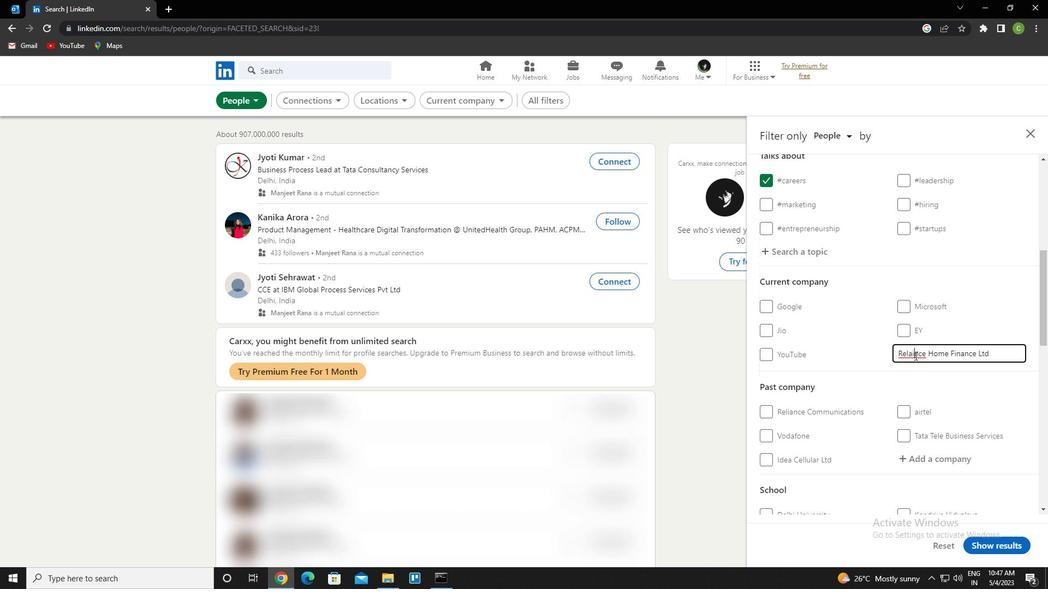 
Action: Key pressed <Key.backspace><Key.backspace>ia<Key.down><Key.enter>
Screenshot: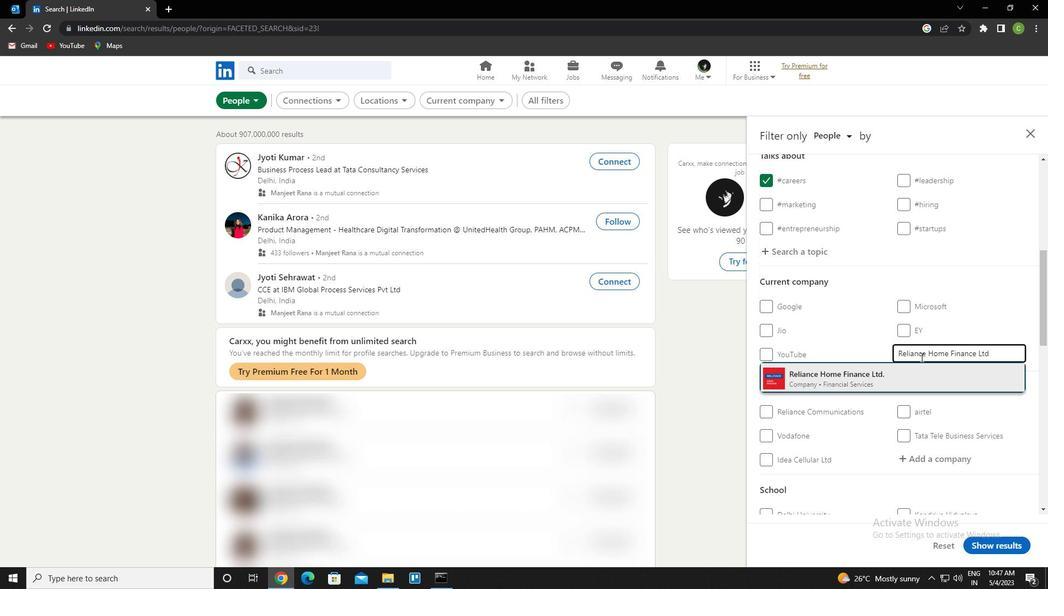
Action: Mouse moved to (911, 360)
Screenshot: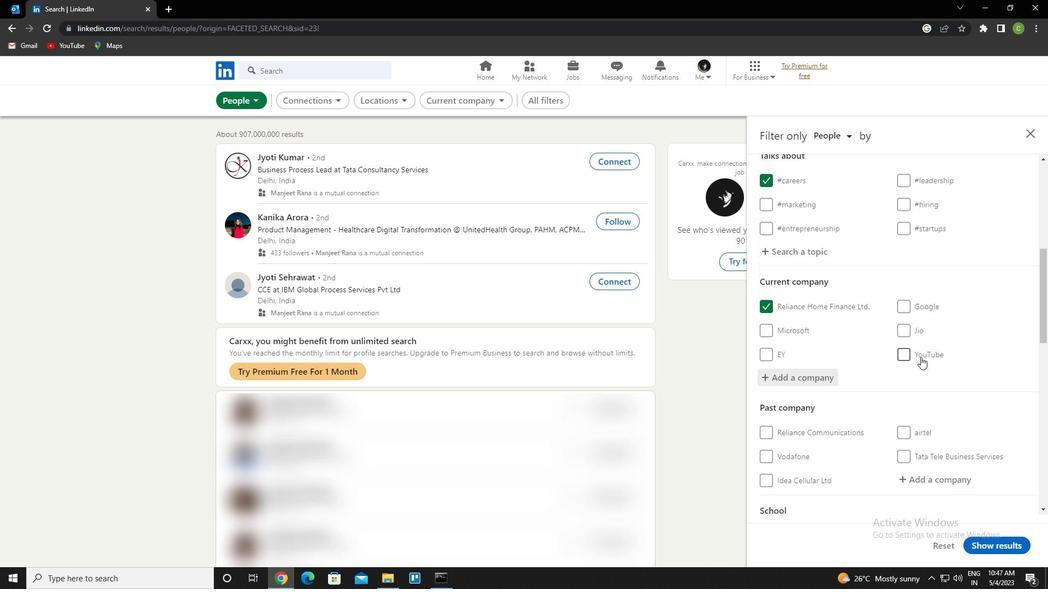
Action: Mouse scrolled (911, 360) with delta (0, 0)
Screenshot: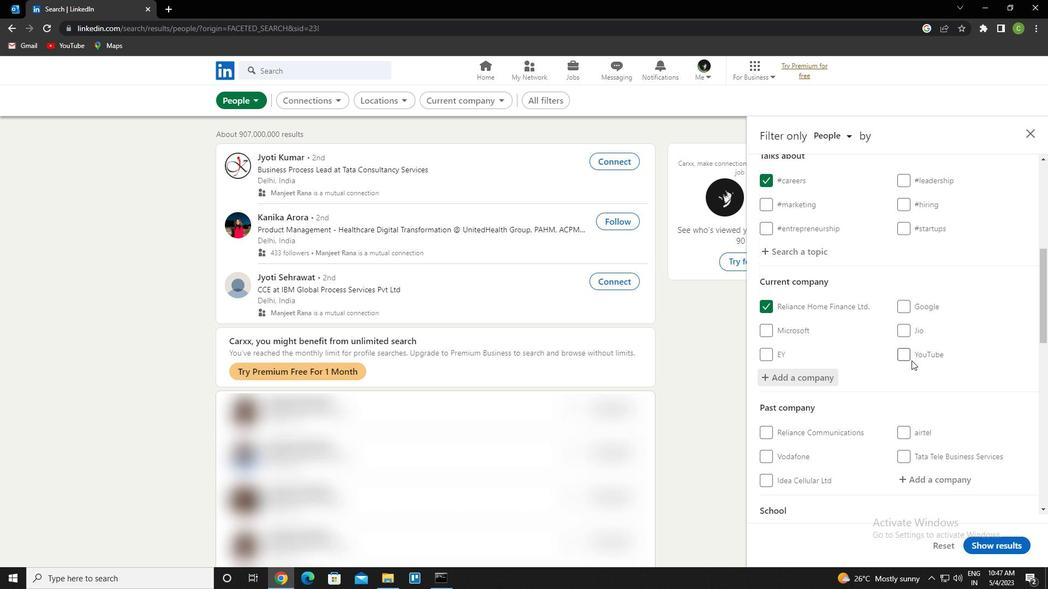 
Action: Mouse moved to (902, 363)
Screenshot: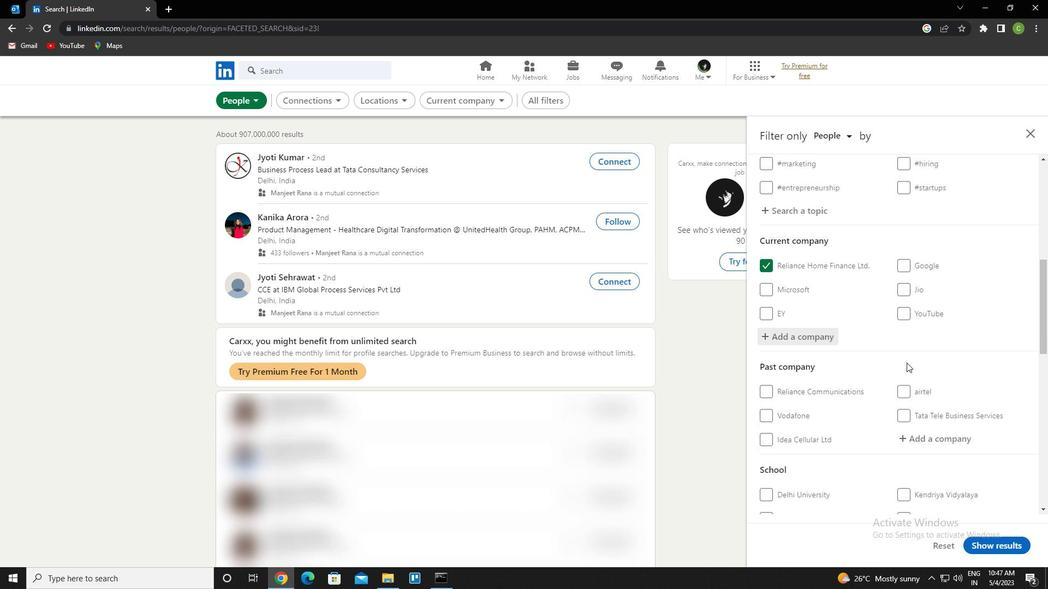 
Action: Mouse scrolled (902, 363) with delta (0, 0)
Screenshot: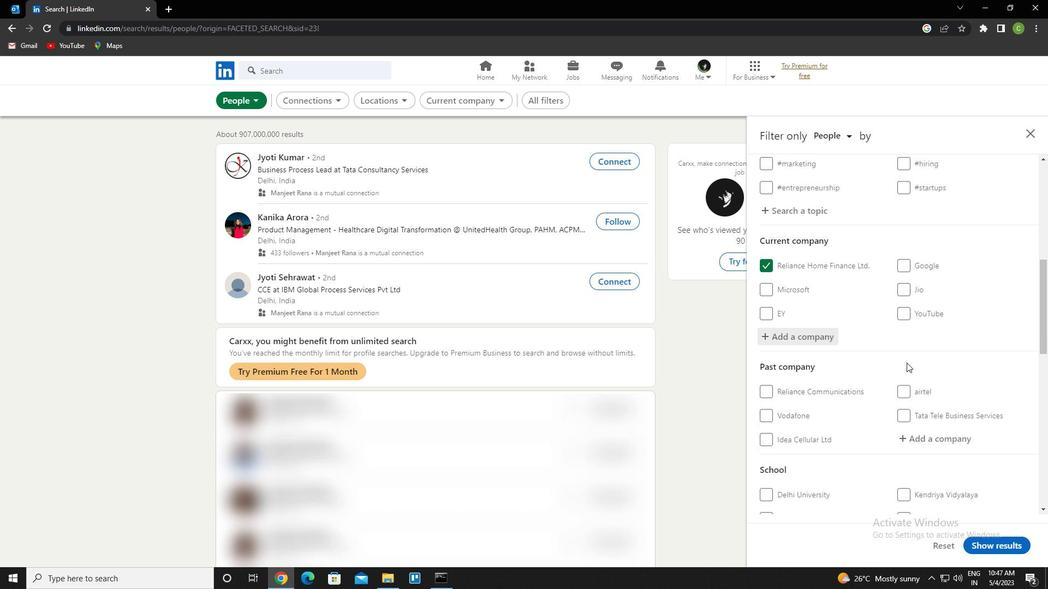
Action: Mouse moved to (898, 364)
Screenshot: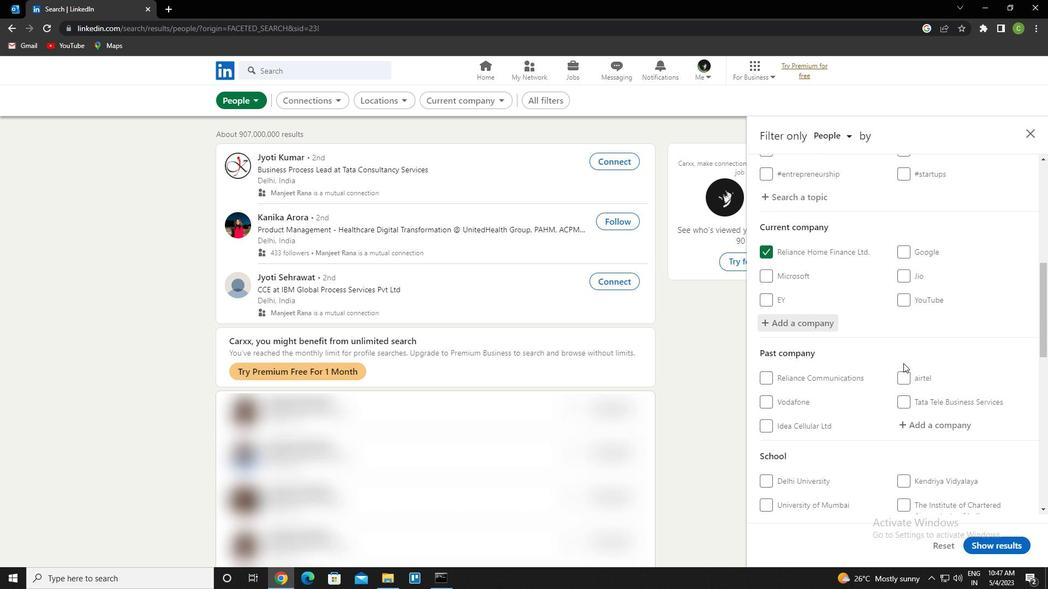
Action: Mouse scrolled (898, 364) with delta (0, 0)
Screenshot: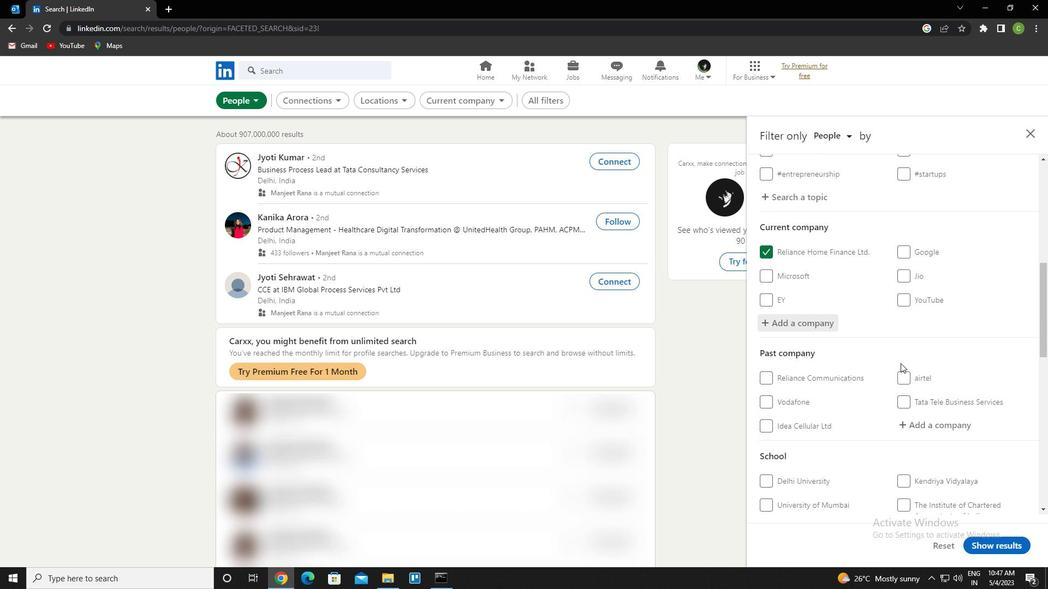
Action: Mouse moved to (926, 345)
Screenshot: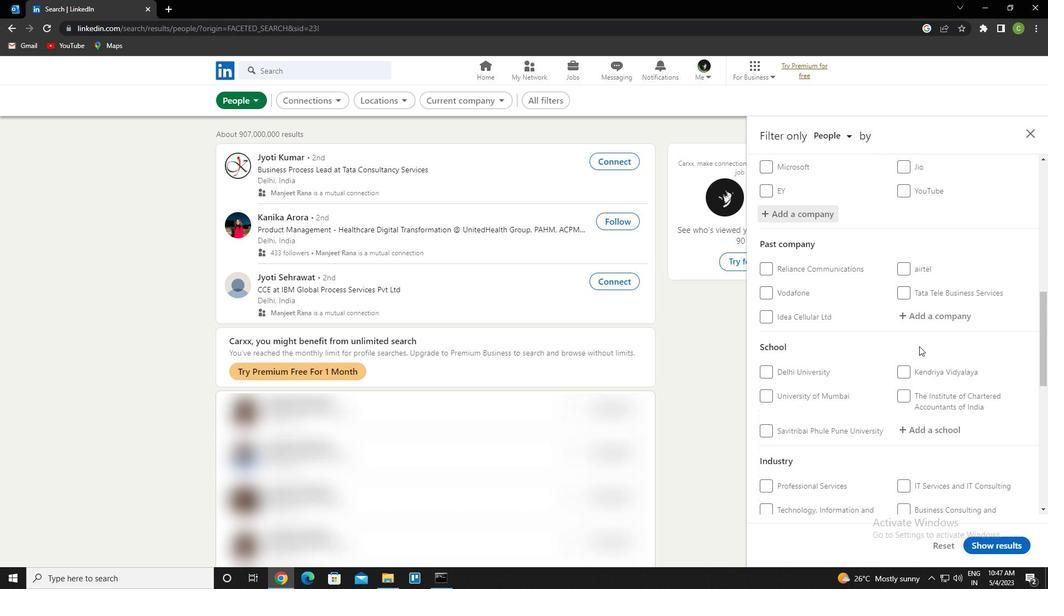 
Action: Mouse scrolled (926, 344) with delta (0, 0)
Screenshot: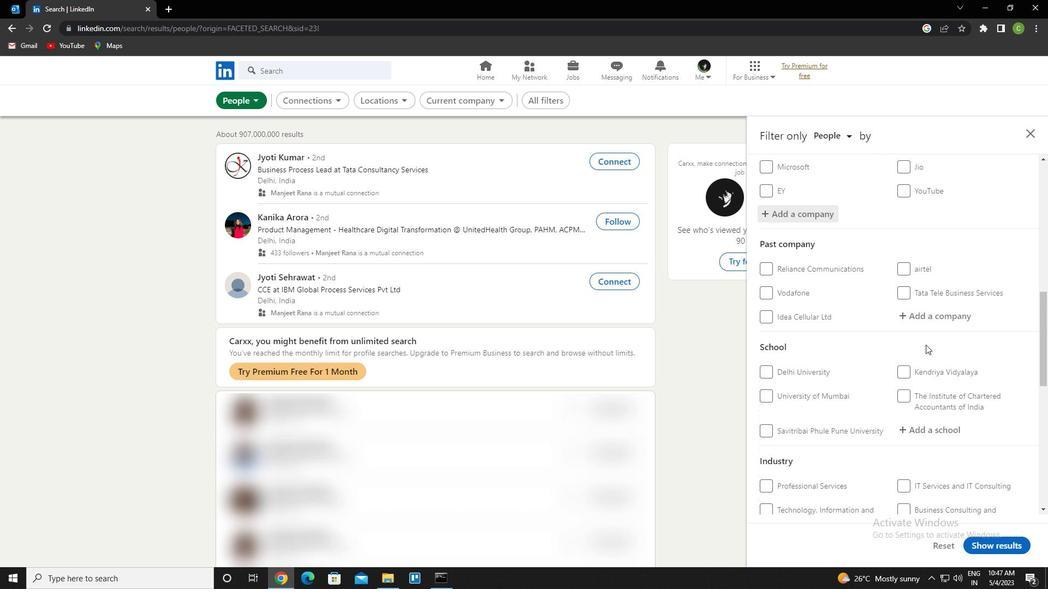 
Action: Mouse moved to (934, 377)
Screenshot: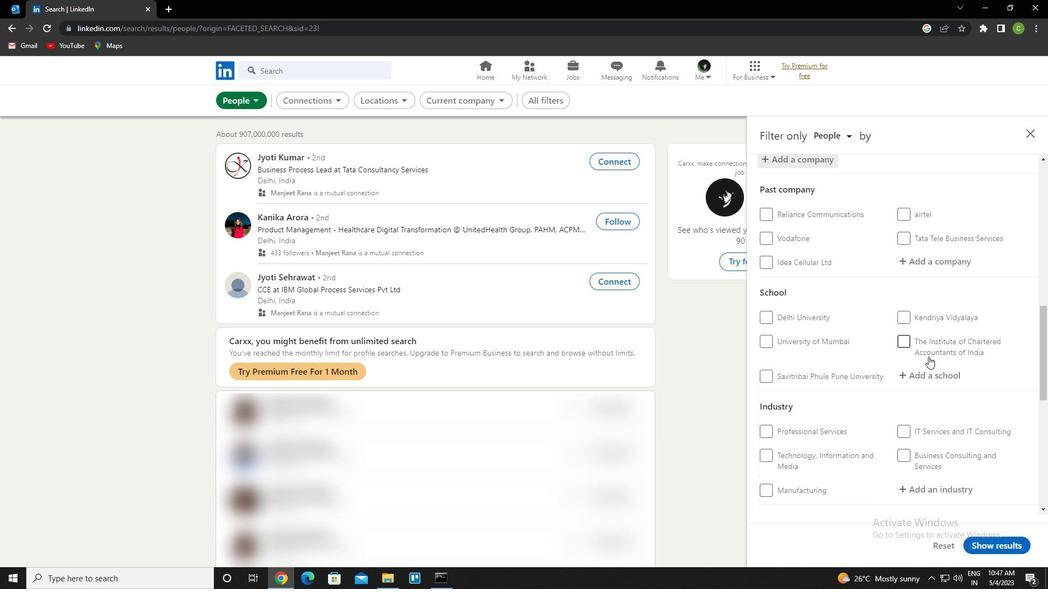 
Action: Mouse pressed left at (934, 377)
Screenshot: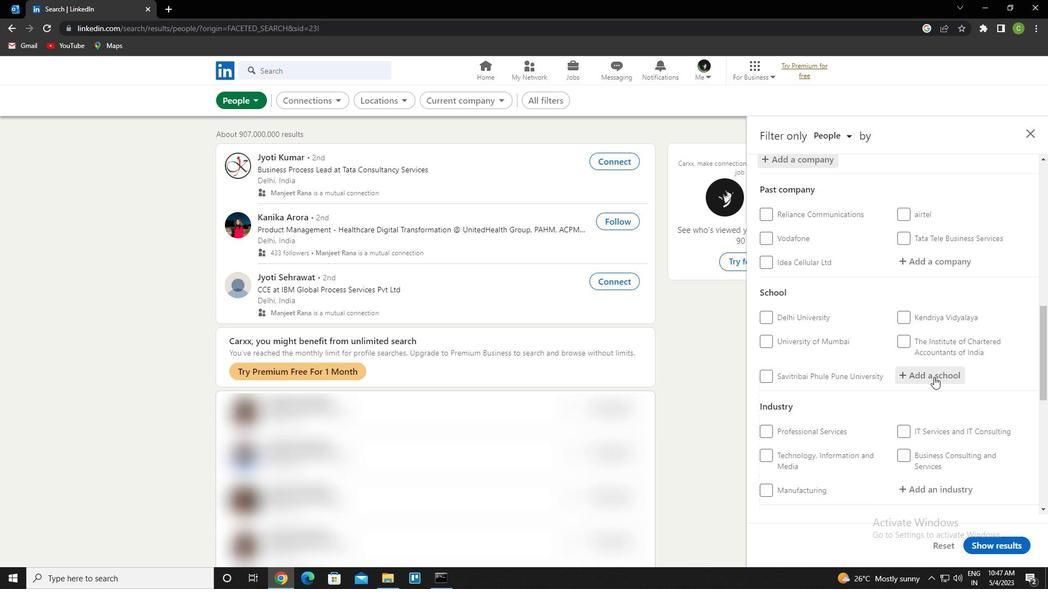 
Action: Key pressed <Key.caps_lock>w<Key.caps_lock>est<Key.space>bengal<Key.space>state<Key.space>university,<Key.space><Key.down><Key.enter>
Screenshot: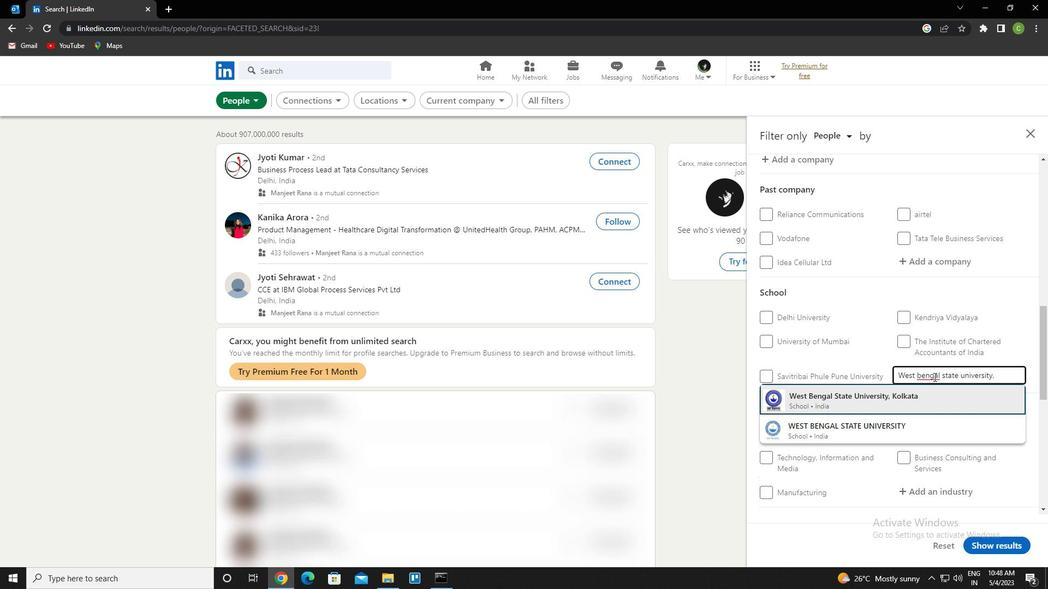 
Action: Mouse scrolled (934, 376) with delta (0, 0)
Screenshot: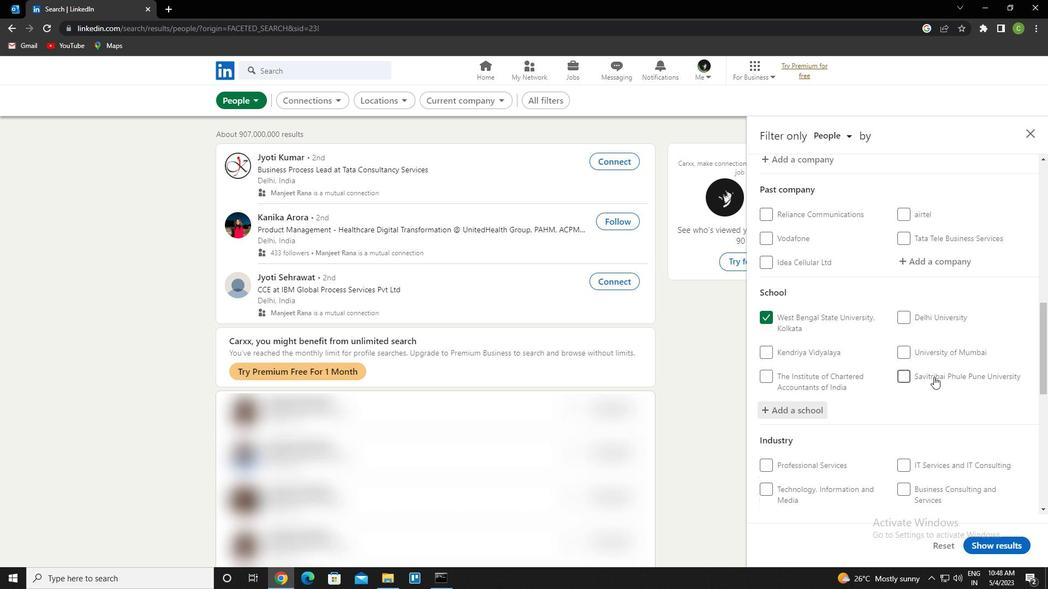 
Action: Mouse scrolled (934, 376) with delta (0, 0)
Screenshot: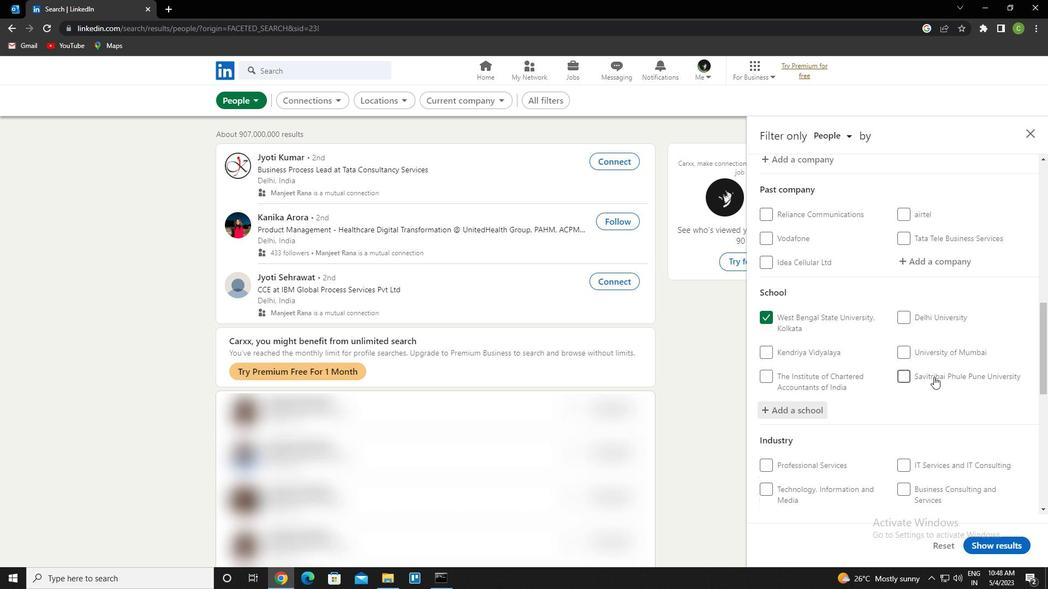 
Action: Mouse scrolled (934, 376) with delta (0, 0)
Screenshot: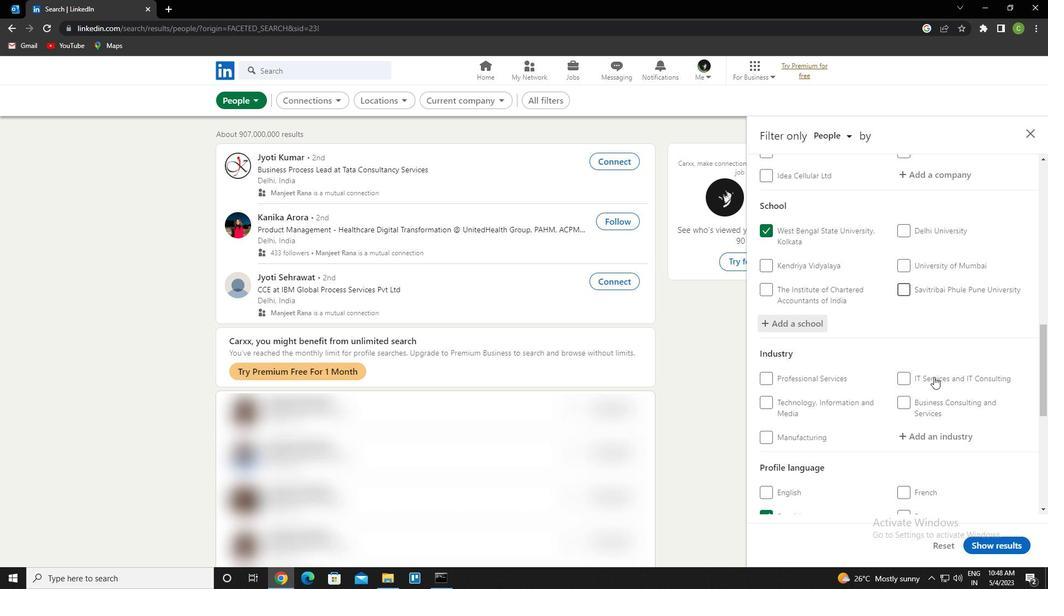 
Action: Mouse moved to (939, 362)
Screenshot: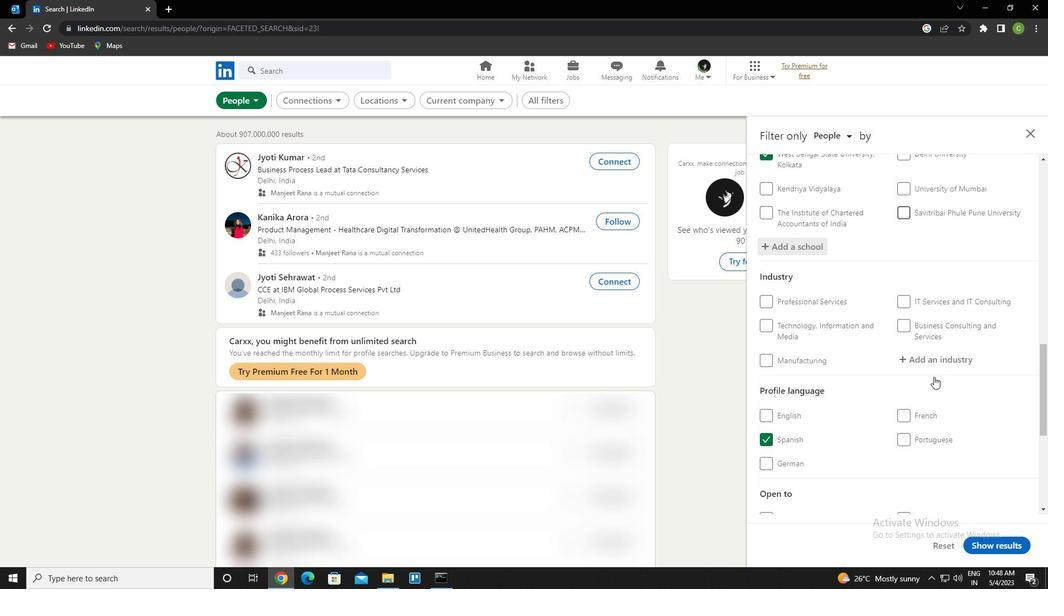 
Action: Mouse pressed left at (939, 362)
Screenshot: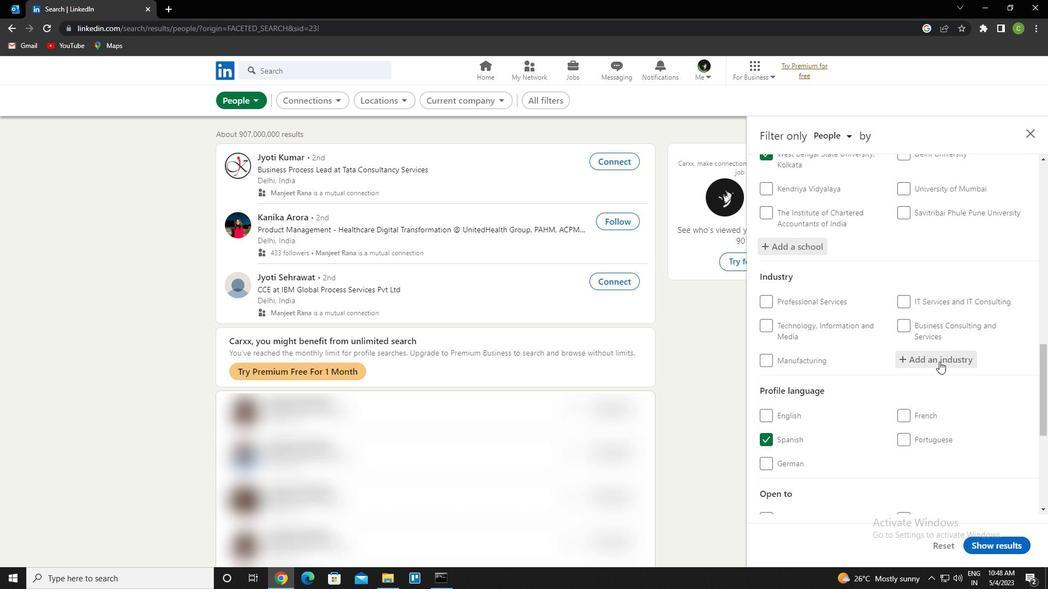 
Action: Key pressed <Key.caps_lock>c<Key.caps_lock>onstruction<Key.down><Key.enter>
Screenshot: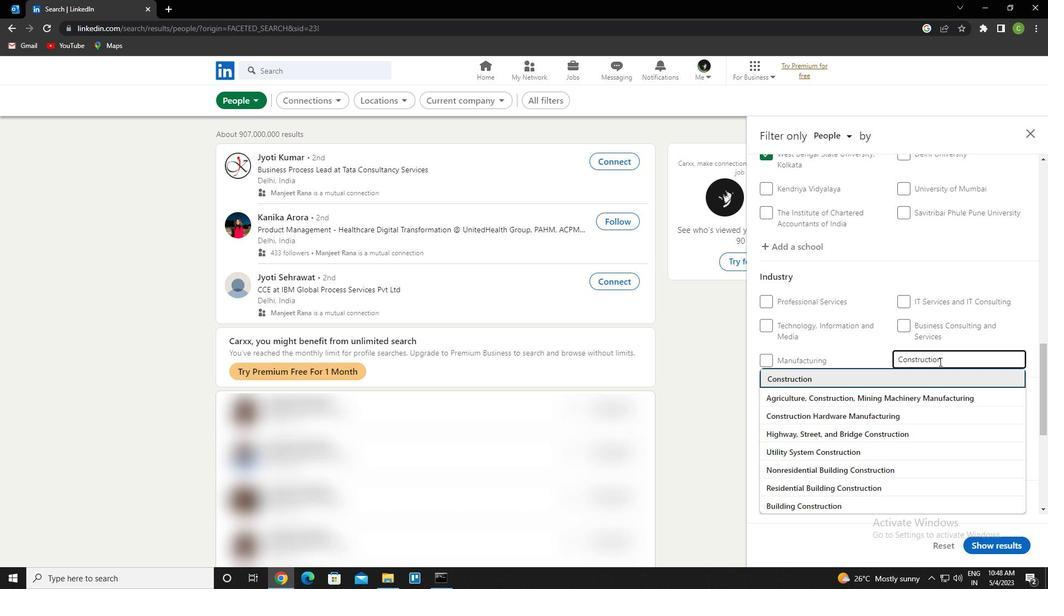 
Action: Mouse moved to (918, 362)
Screenshot: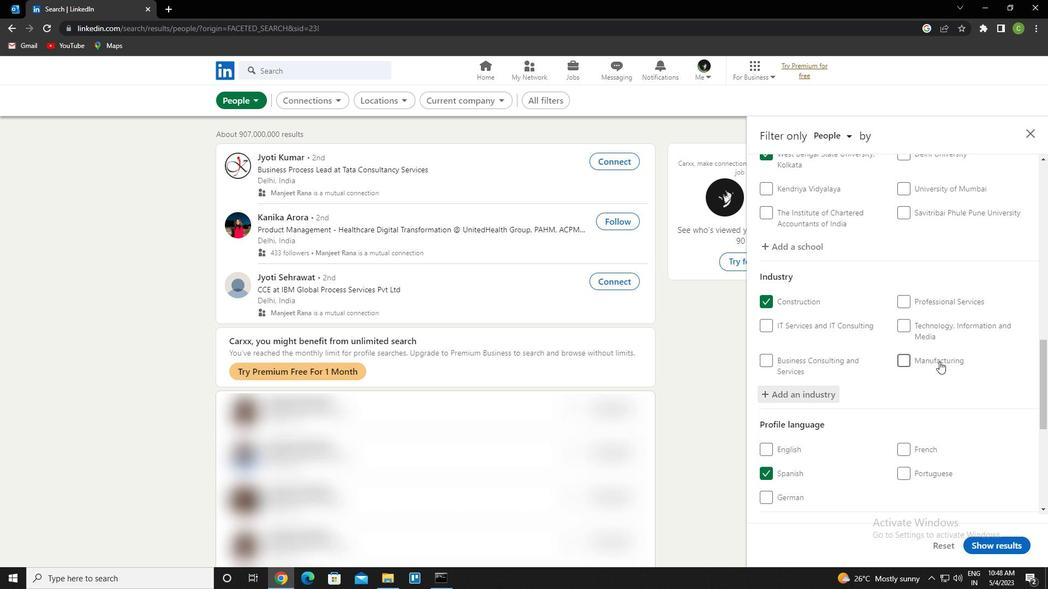 
Action: Mouse scrolled (918, 361) with delta (0, 0)
Screenshot: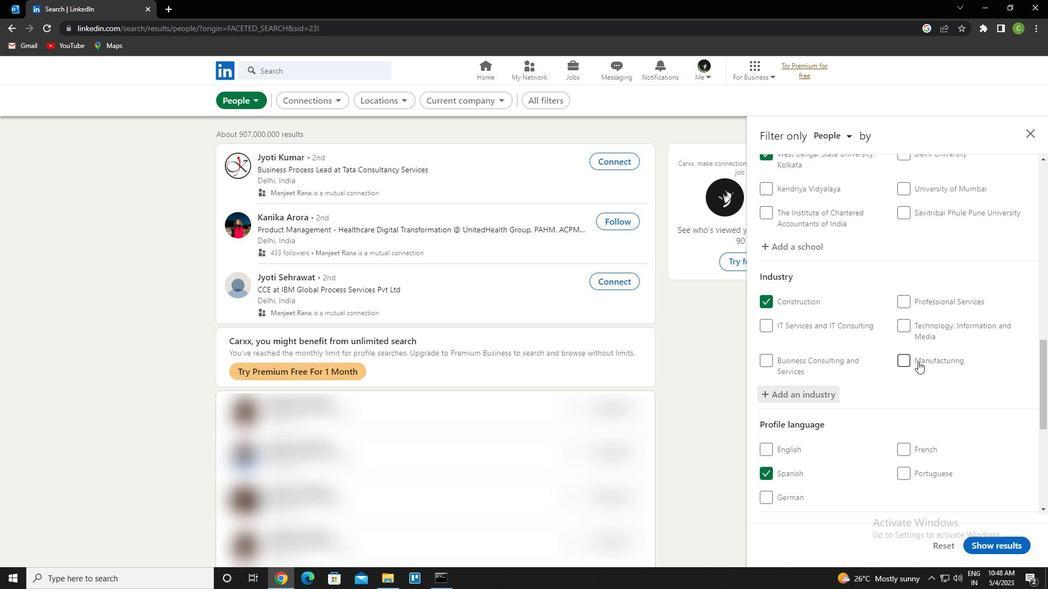 
Action: Mouse scrolled (918, 361) with delta (0, 0)
Screenshot: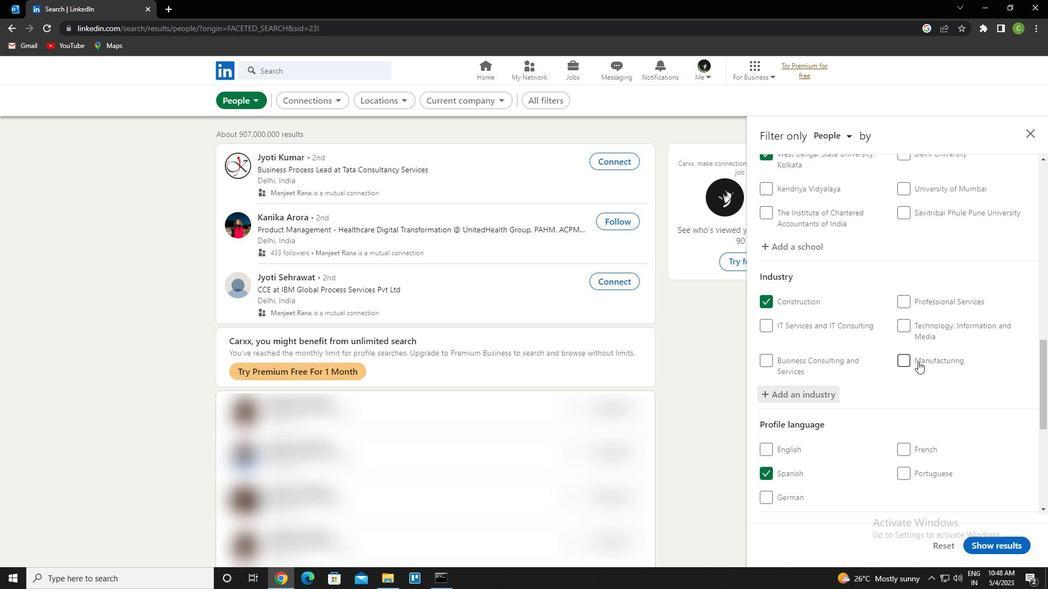 
Action: Mouse moved to (918, 363)
Screenshot: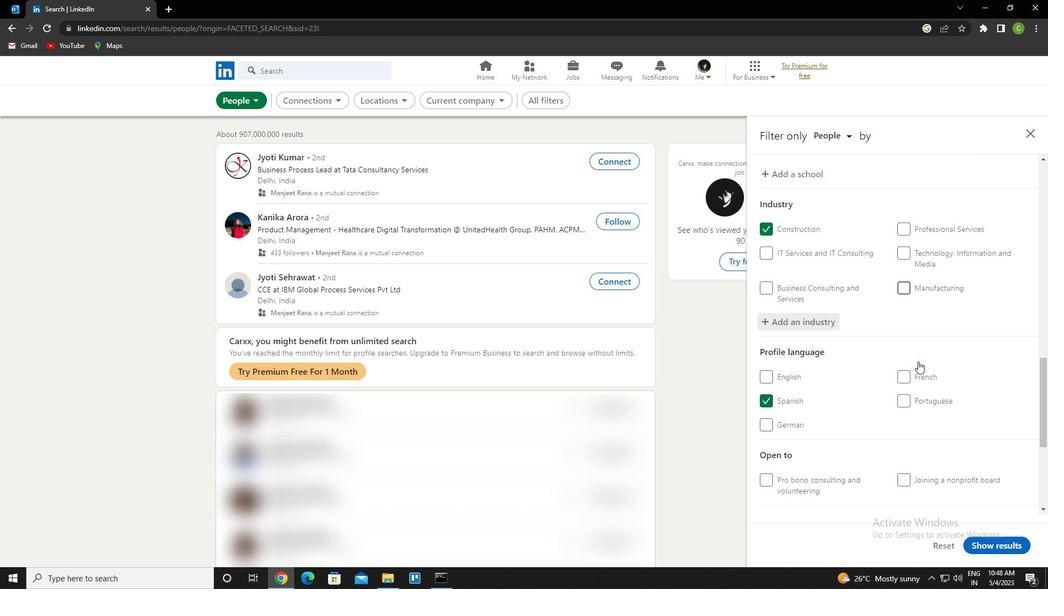 
Action: Mouse scrolled (918, 362) with delta (0, 0)
Screenshot: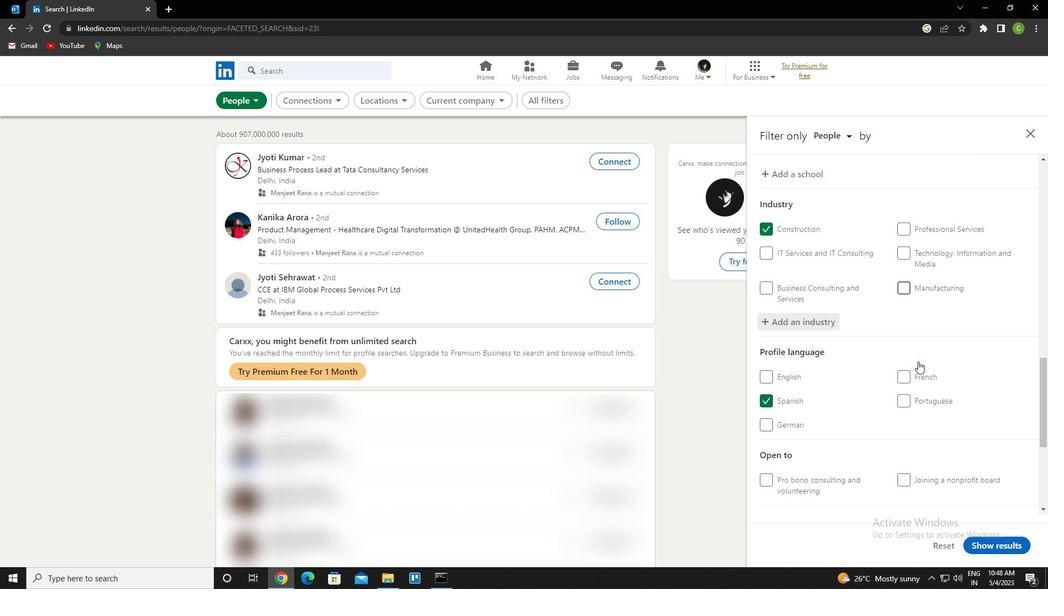
Action: Mouse moved to (919, 369)
Screenshot: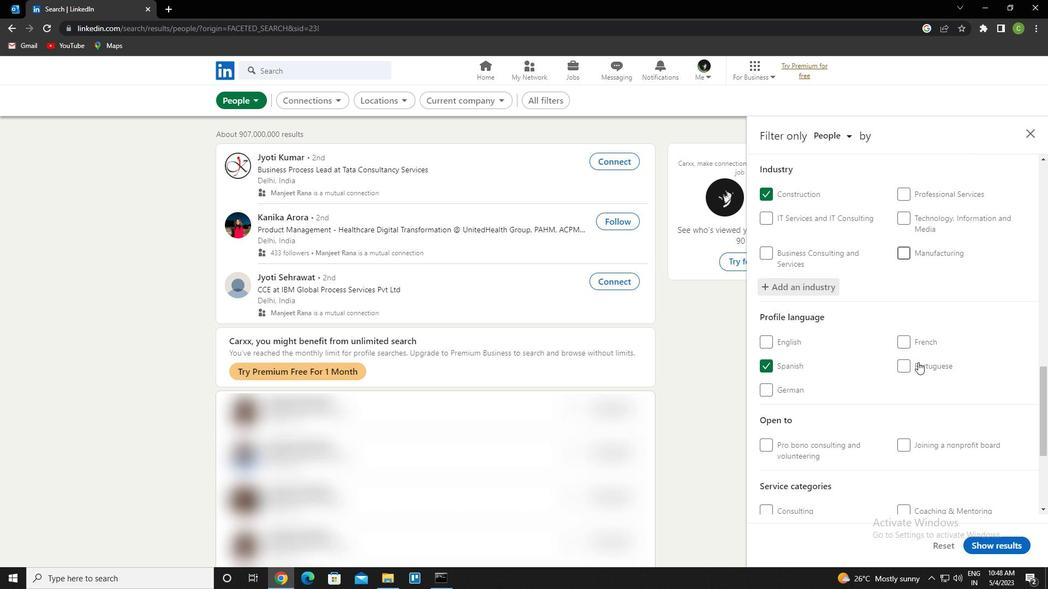 
Action: Mouse scrolled (919, 368) with delta (0, 0)
Screenshot: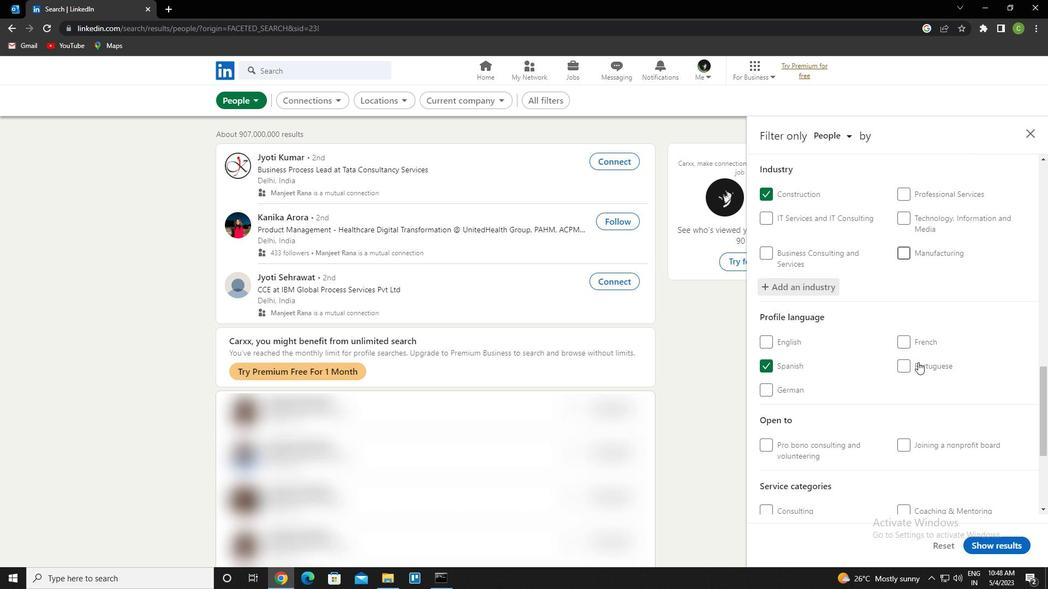 
Action: Mouse moved to (919, 371)
Screenshot: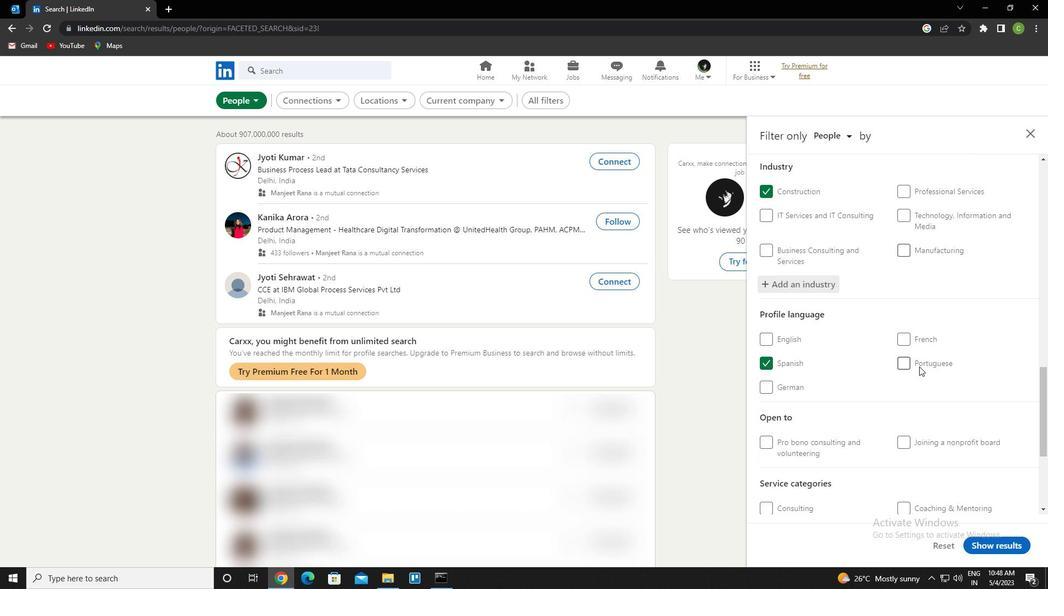
Action: Mouse scrolled (919, 371) with delta (0, 0)
Screenshot: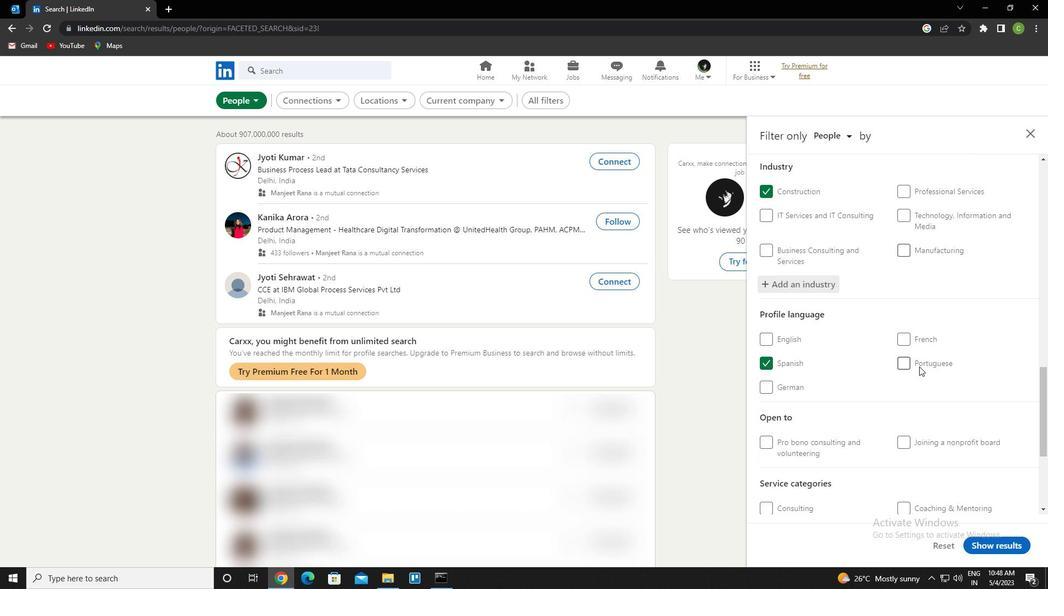
Action: Mouse moved to (937, 394)
Screenshot: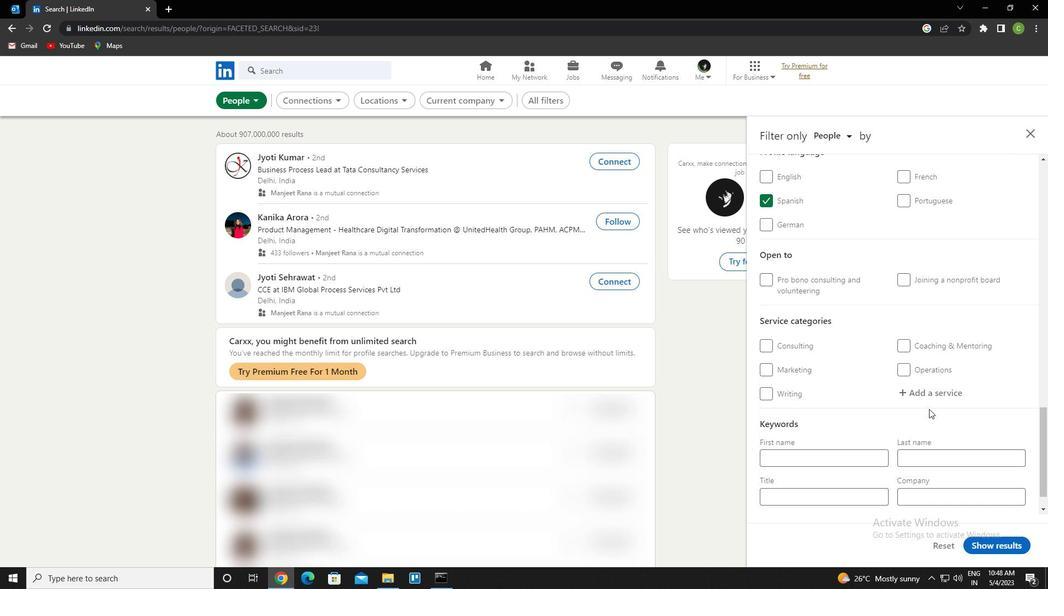 
Action: Mouse pressed left at (937, 394)
Screenshot: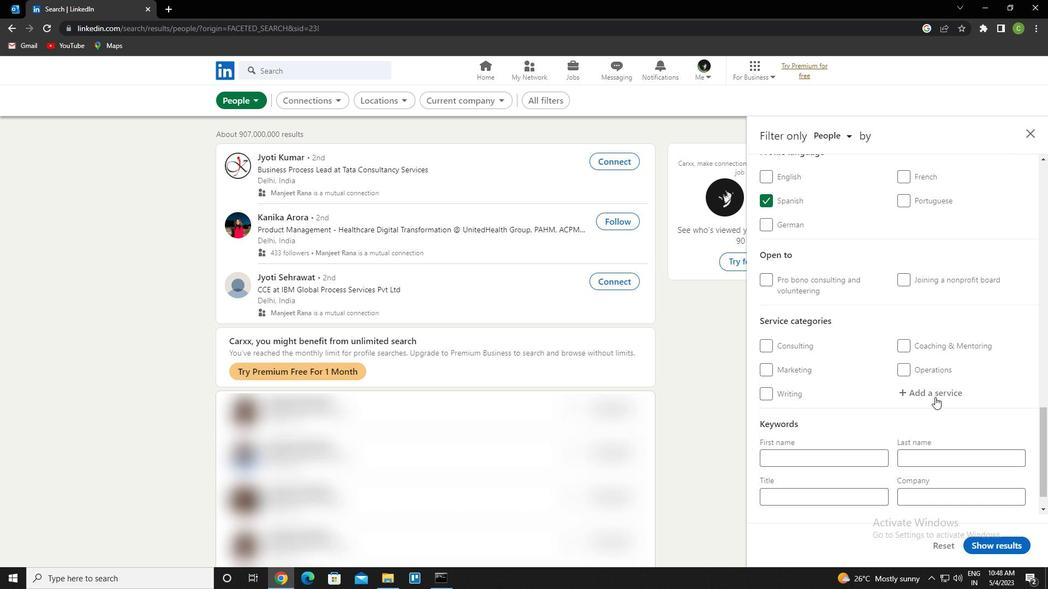 
Action: Mouse moved to (933, 393)
Screenshot: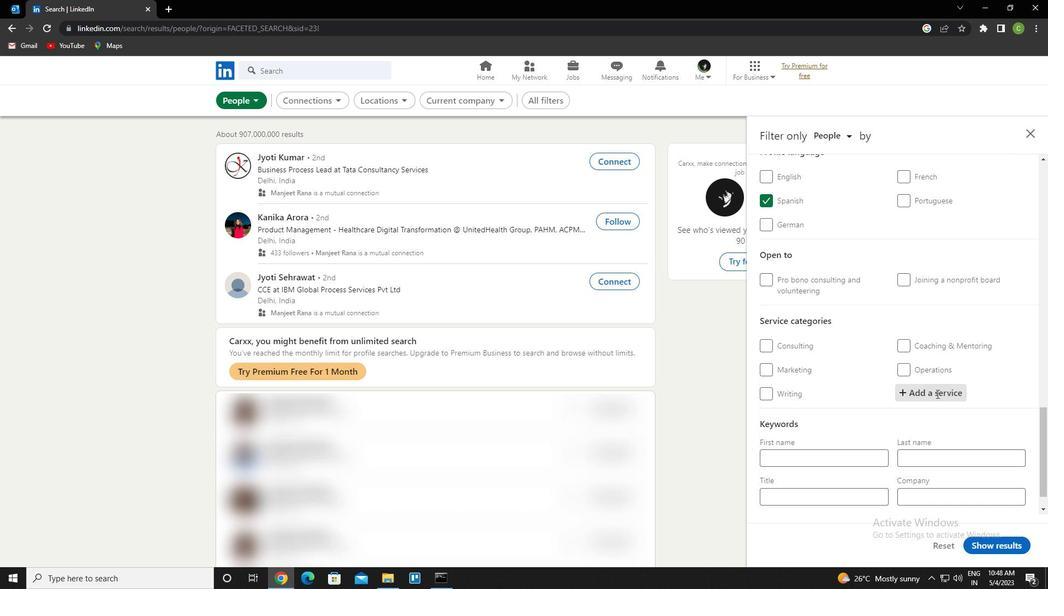 
Action: Key pressed <Key.caps_lock>d<Key.caps_lock>igital<Key.space><Key.caps_lock>e<Key.caps_lock><Key.backspace><Key.caps_lock>m<Key.caps_lock>arketing<Key.down><Key.enter>
Screenshot: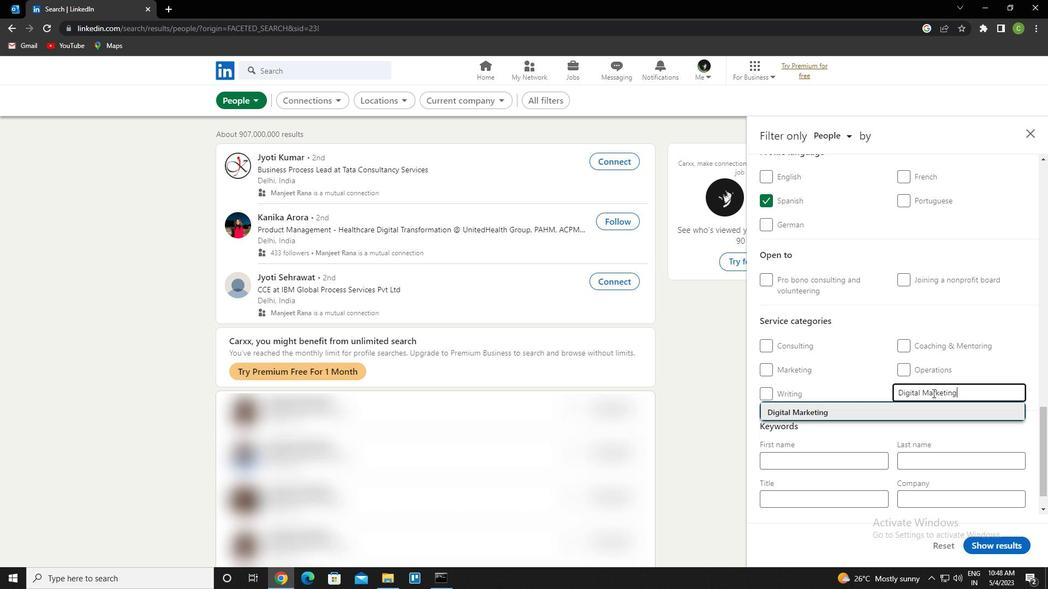 
Action: Mouse moved to (933, 393)
Screenshot: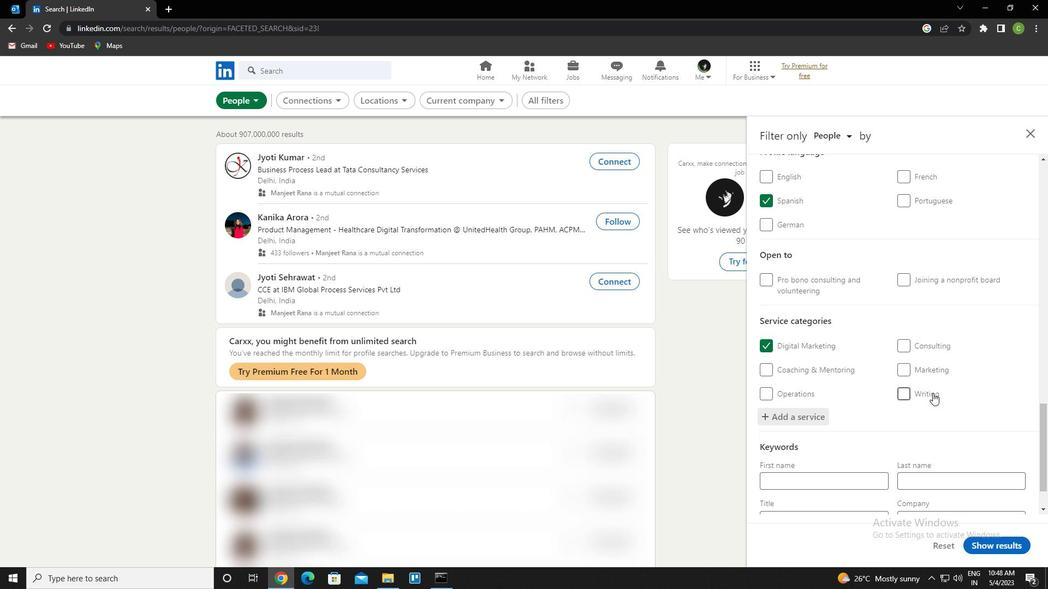 
Action: Mouse scrolled (933, 392) with delta (0, 0)
Screenshot: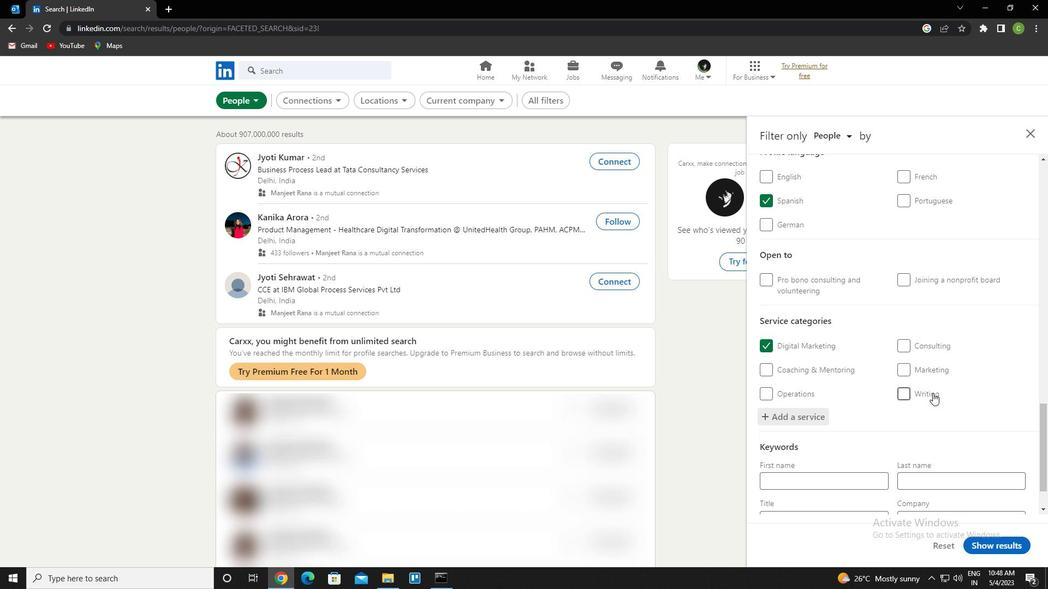 
Action: Mouse scrolled (933, 392) with delta (0, 0)
Screenshot: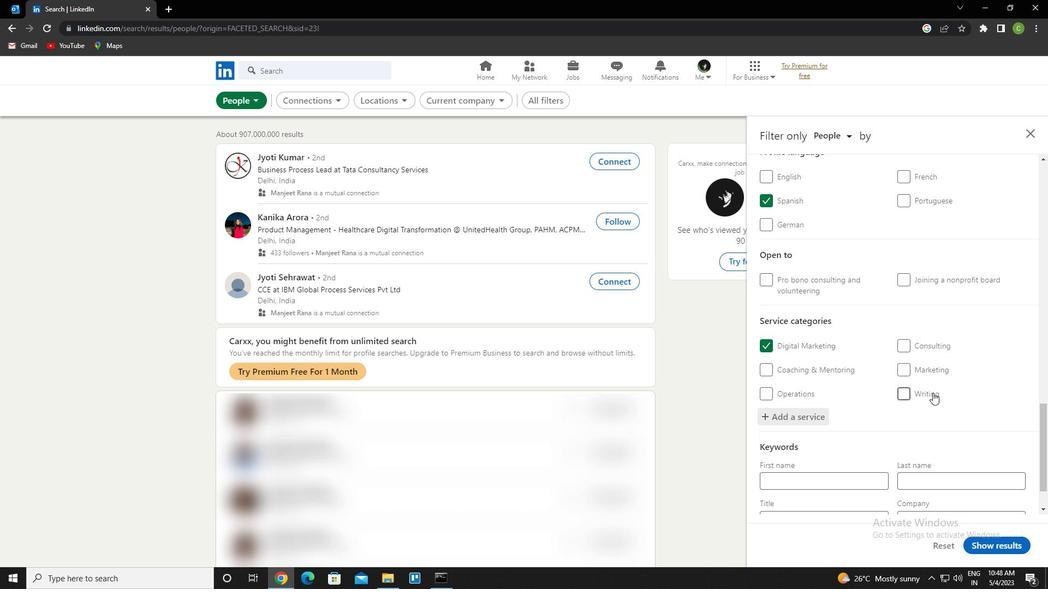 
Action: Mouse scrolled (933, 392) with delta (0, 0)
Screenshot: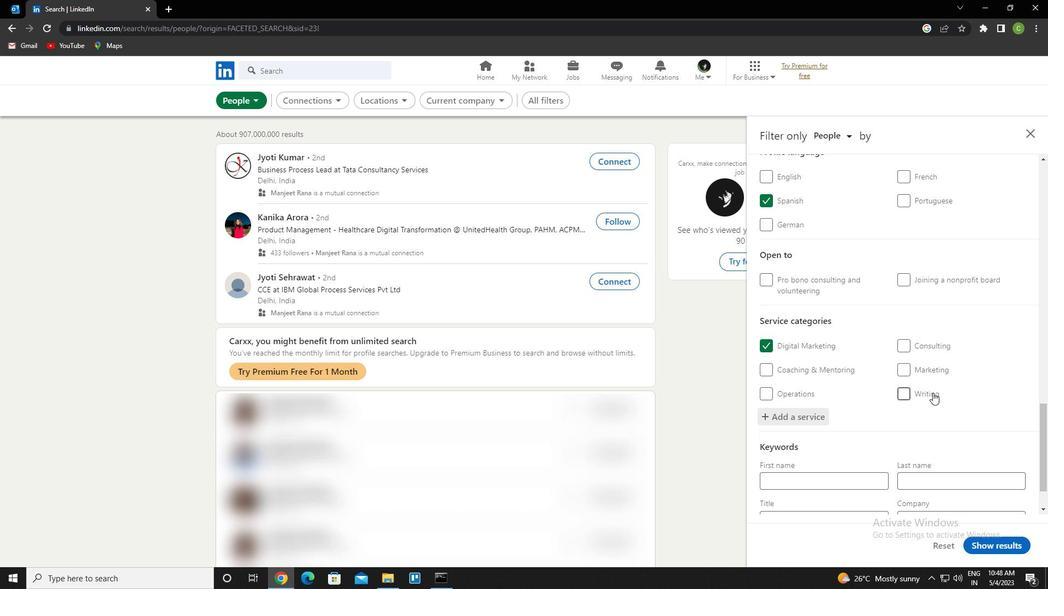 
Action: Mouse scrolled (933, 392) with delta (0, 0)
Screenshot: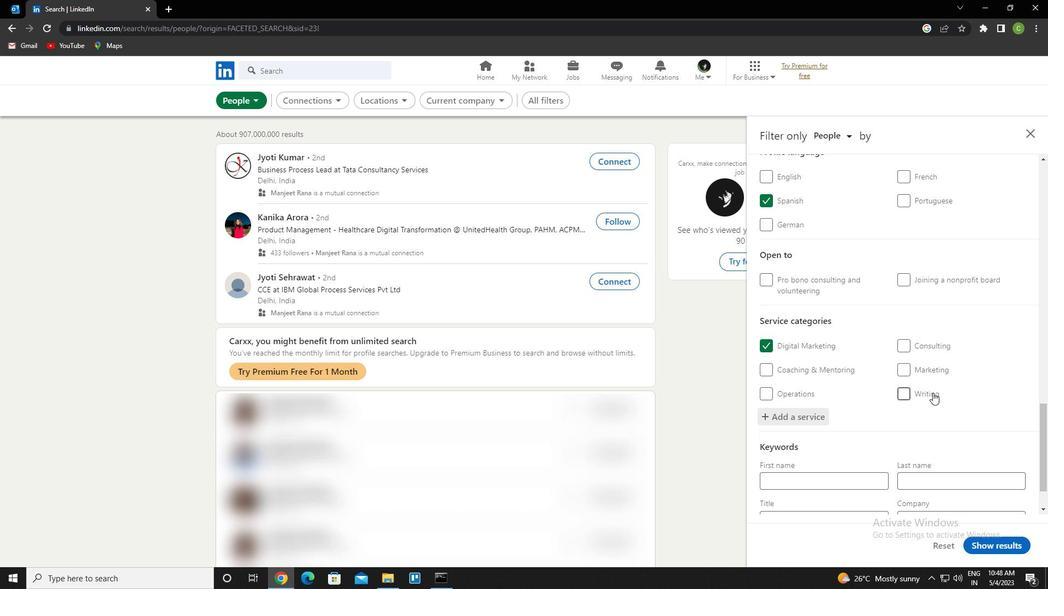 
Action: Mouse scrolled (933, 392) with delta (0, 0)
Screenshot: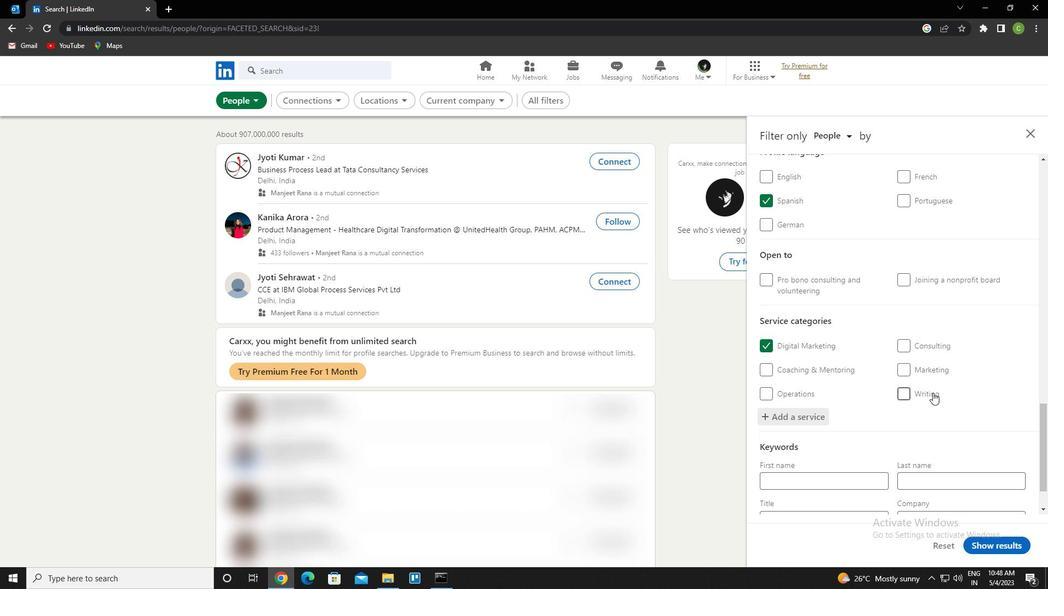 
Action: Mouse moved to (851, 460)
Screenshot: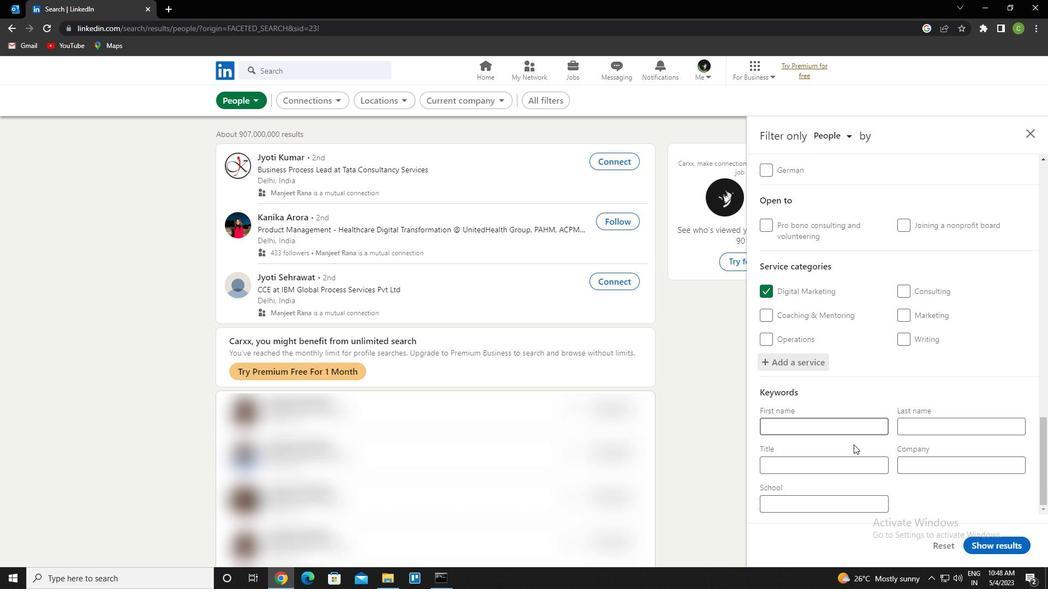 
Action: Mouse pressed left at (851, 460)
Screenshot: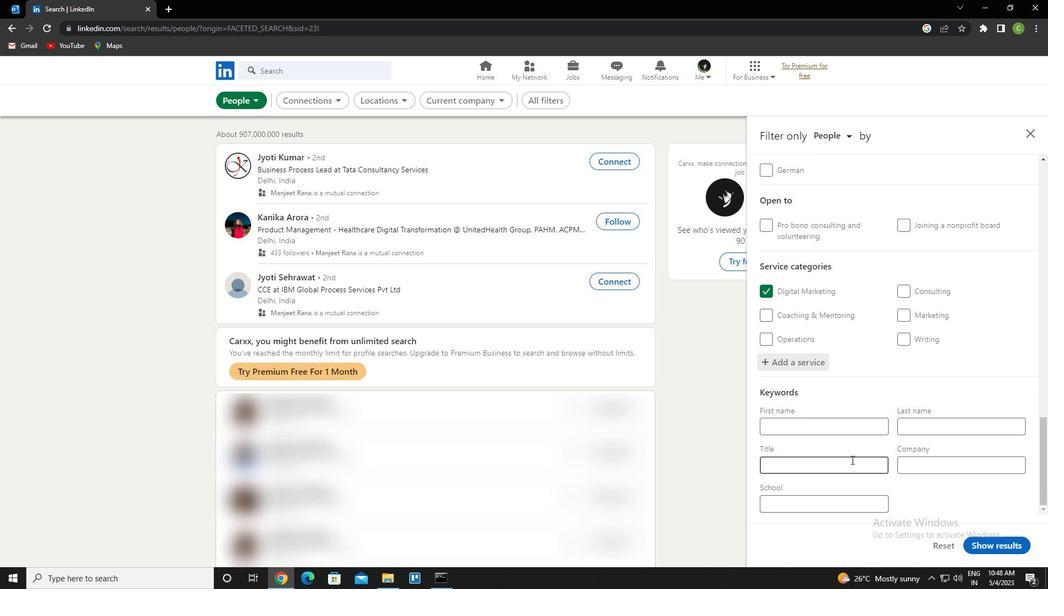 
Action: Key pressed <Key.caps_lock>p<Key.caps_lock>etroleun<Key.backspace>m<Key.space><Key.caps_lock>e<Key.caps_lock>ngineer
Screenshot: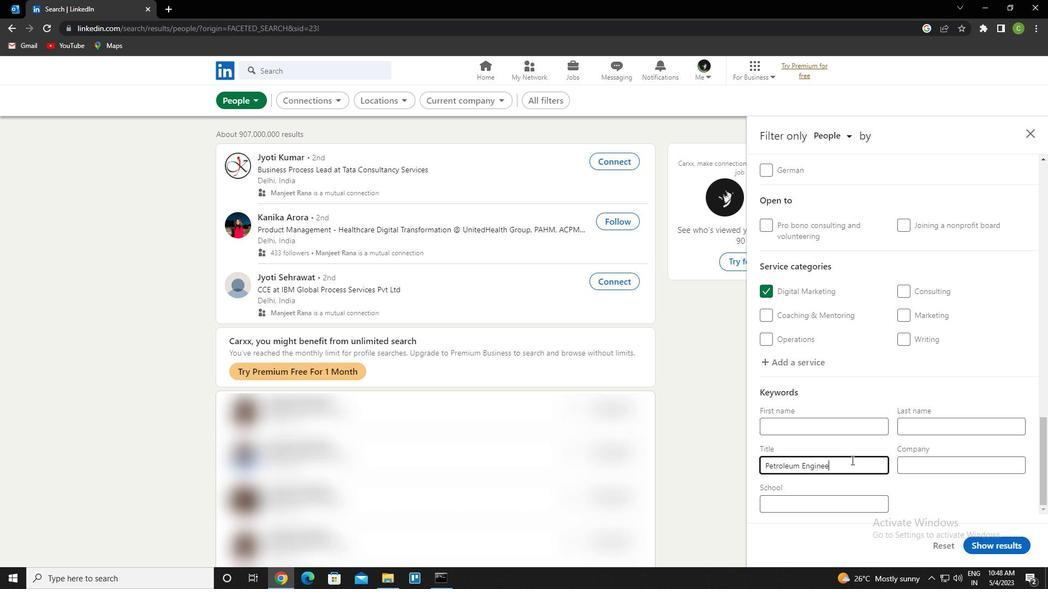 
Action: Mouse moved to (1014, 543)
Screenshot: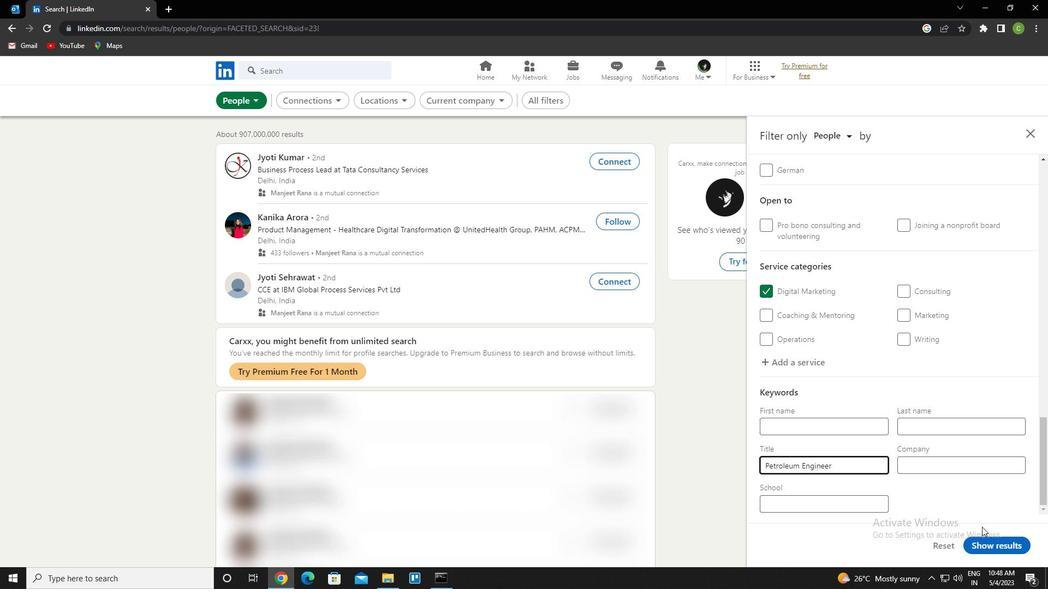 
Action: Mouse pressed left at (1014, 543)
Screenshot: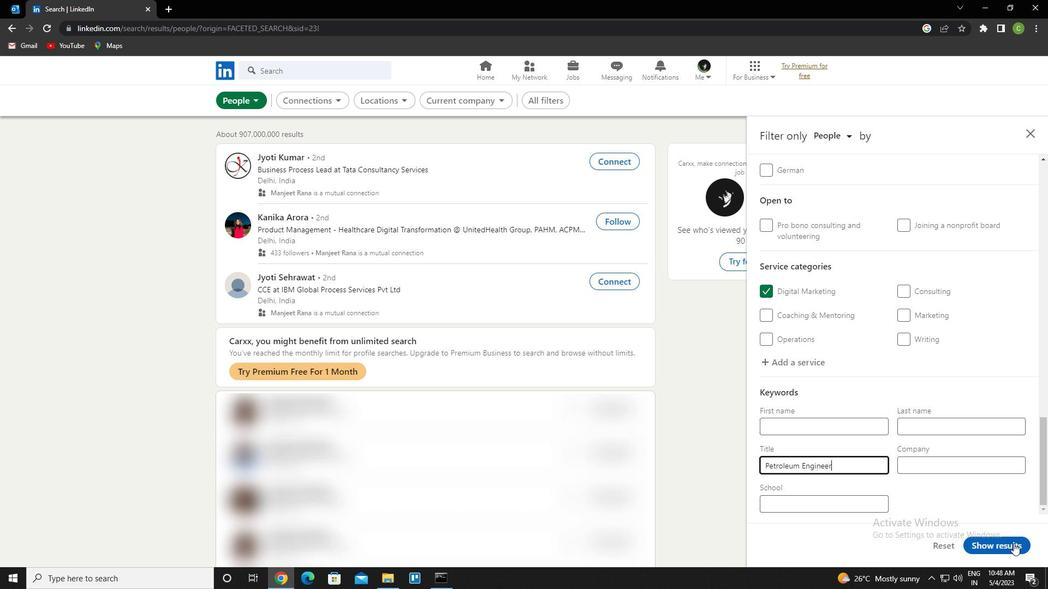 
Action: Mouse moved to (501, 445)
Screenshot: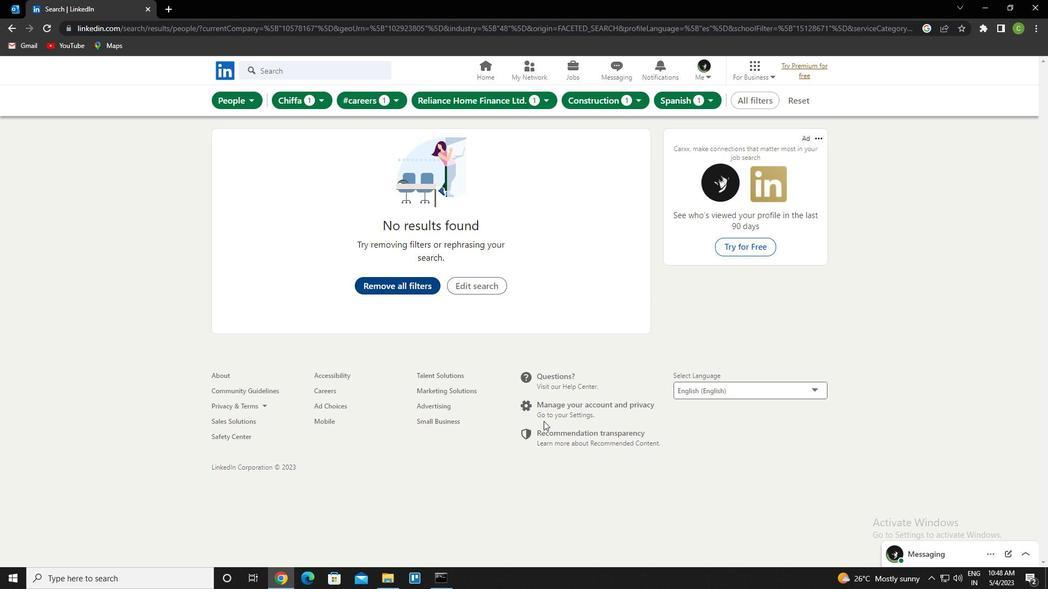 
